 Task: Send an email with the signature James Flores with the subject Thank you for your time and the message Could you please provide us with the details of the project requirements? from softage.8@softage.net to softage.9@softage.net and move the email from Sent Items to the folder Educational resources
Action: Mouse moved to (157, 182)
Screenshot: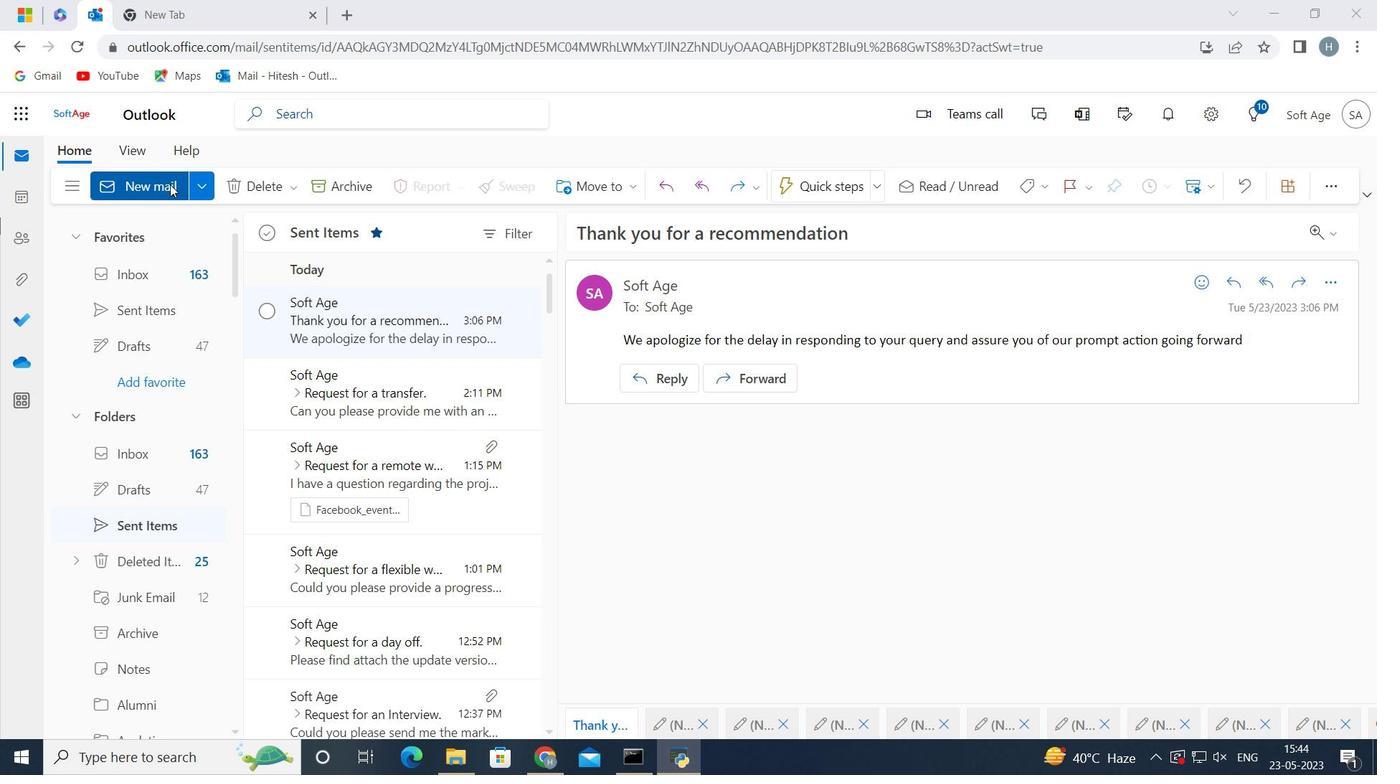 
Action: Mouse pressed left at (157, 182)
Screenshot: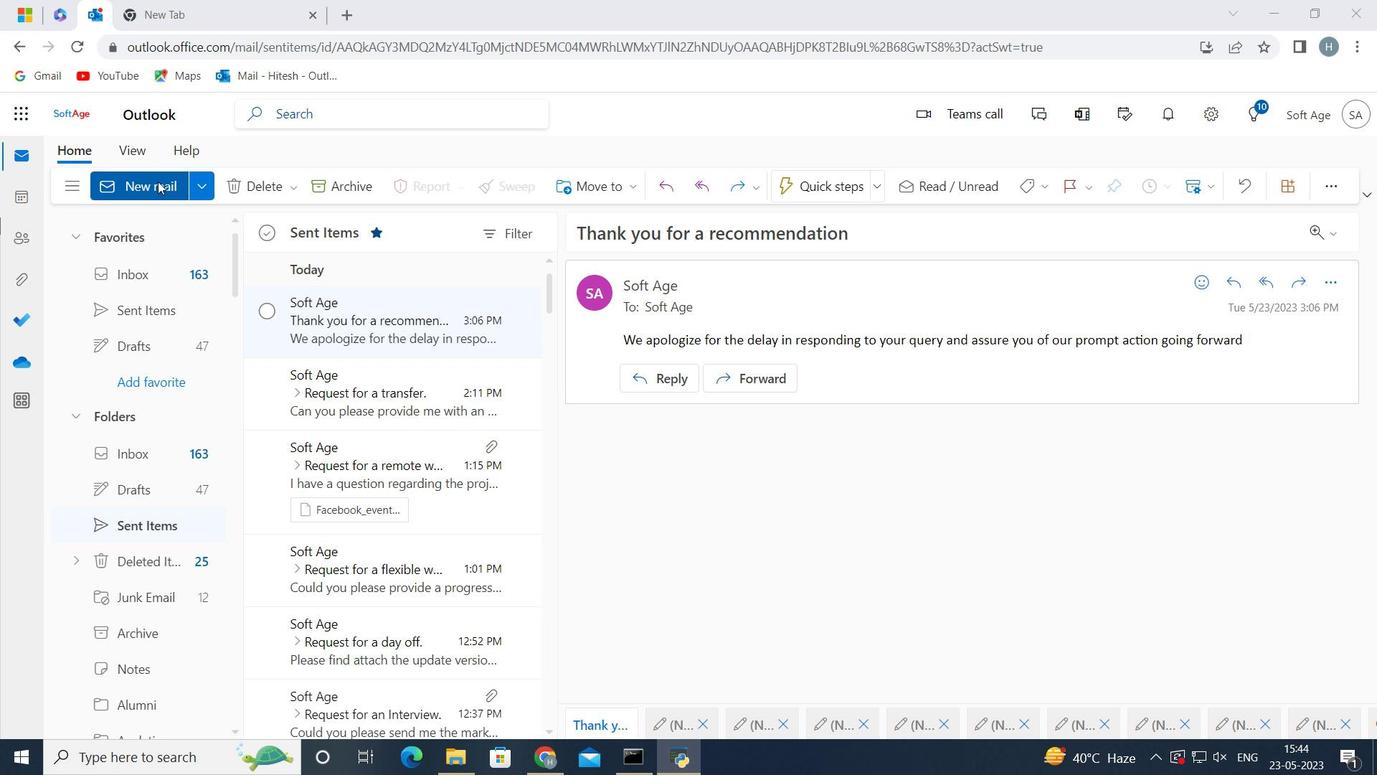 
Action: Mouse moved to (1135, 183)
Screenshot: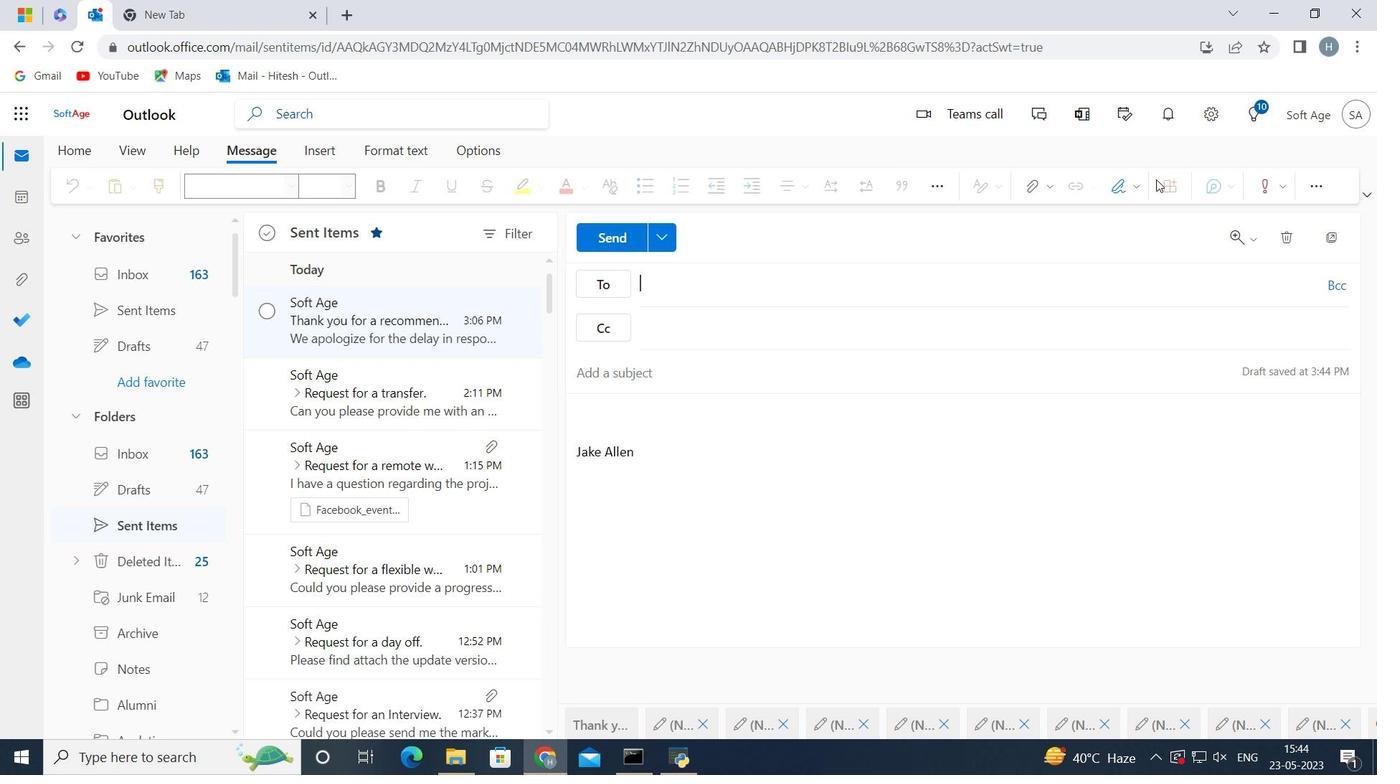 
Action: Mouse pressed left at (1135, 183)
Screenshot: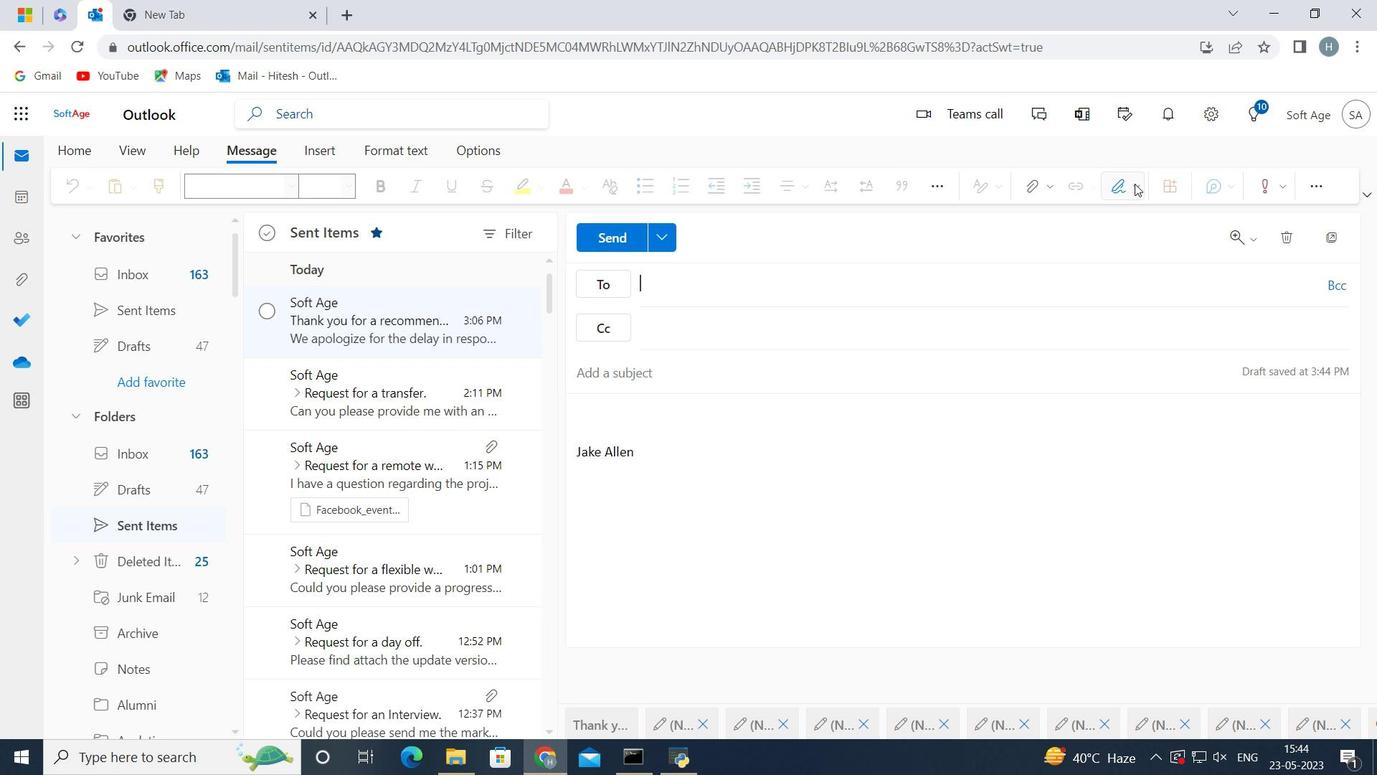 
Action: Mouse moved to (1090, 264)
Screenshot: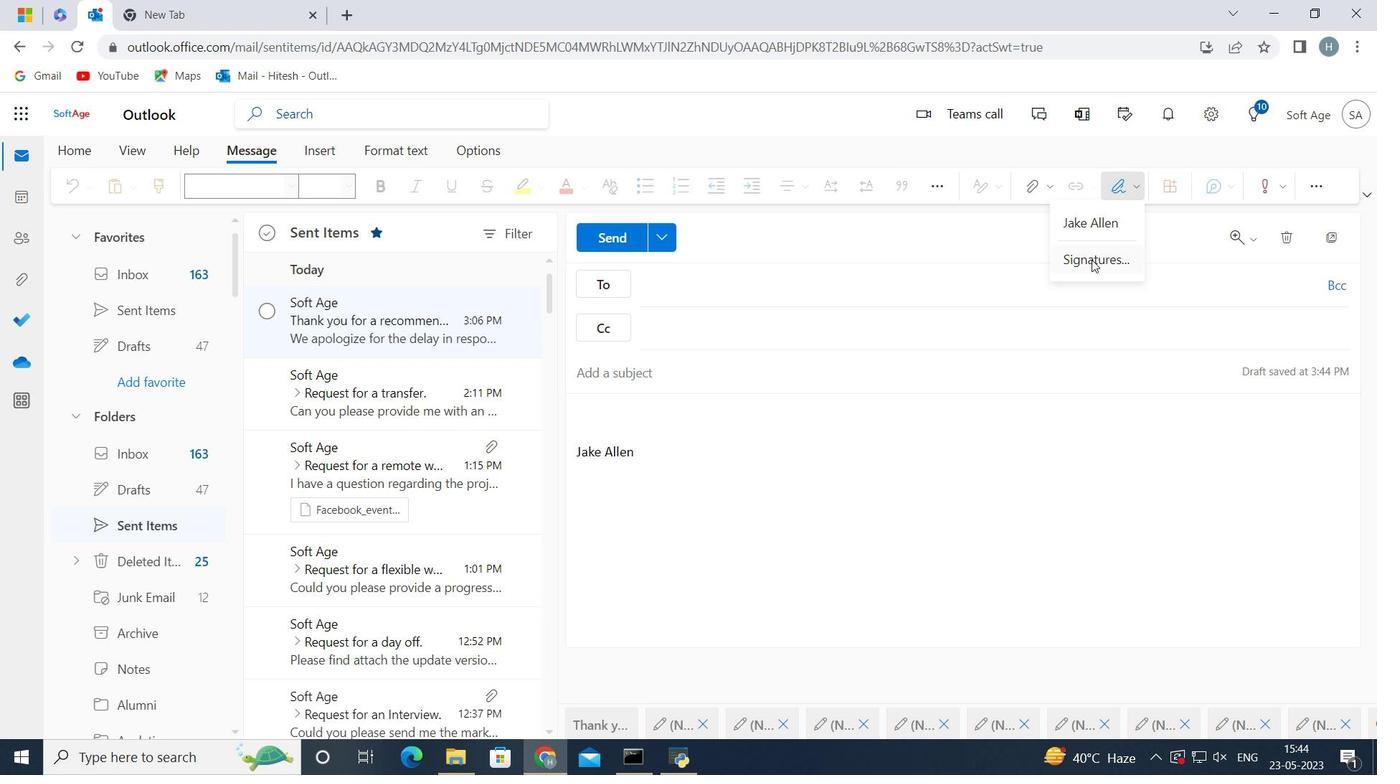 
Action: Mouse pressed left at (1090, 264)
Screenshot: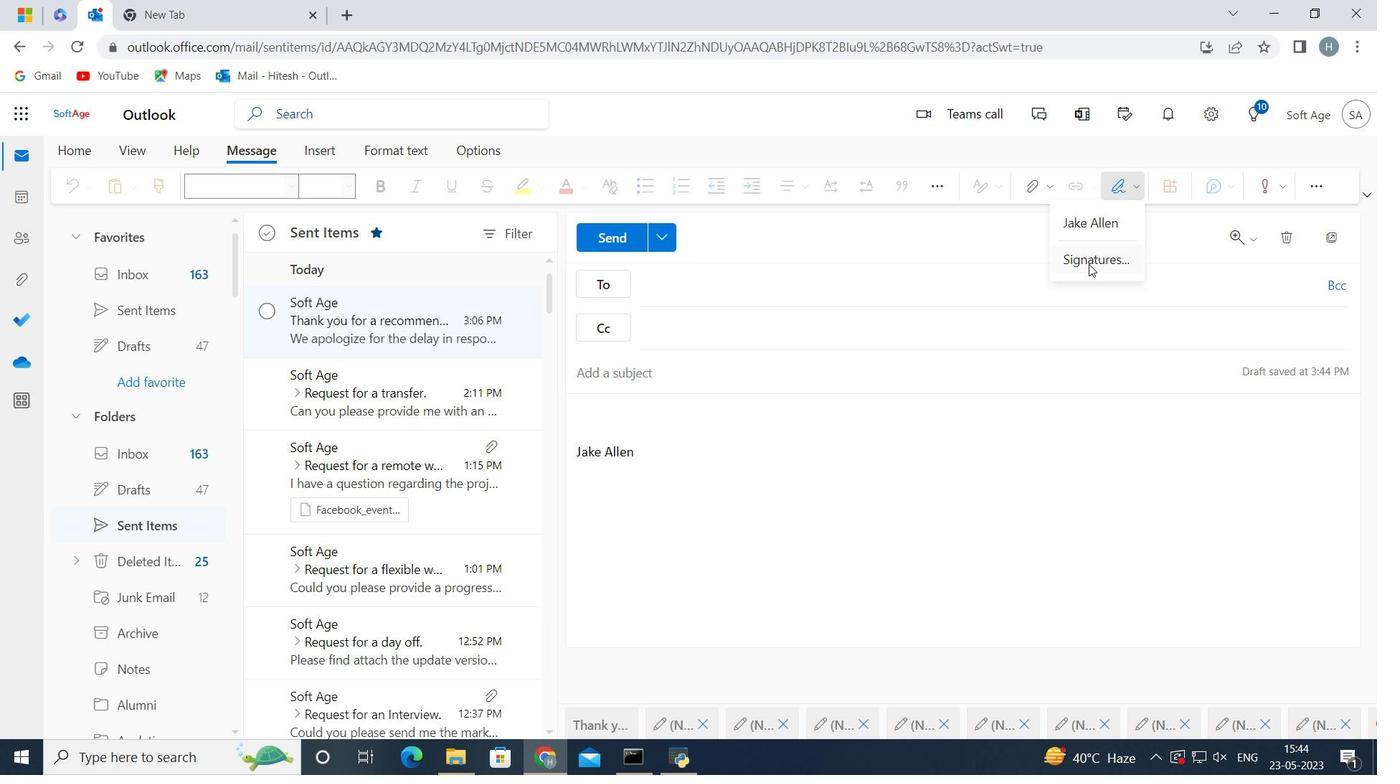 
Action: Mouse moved to (1020, 325)
Screenshot: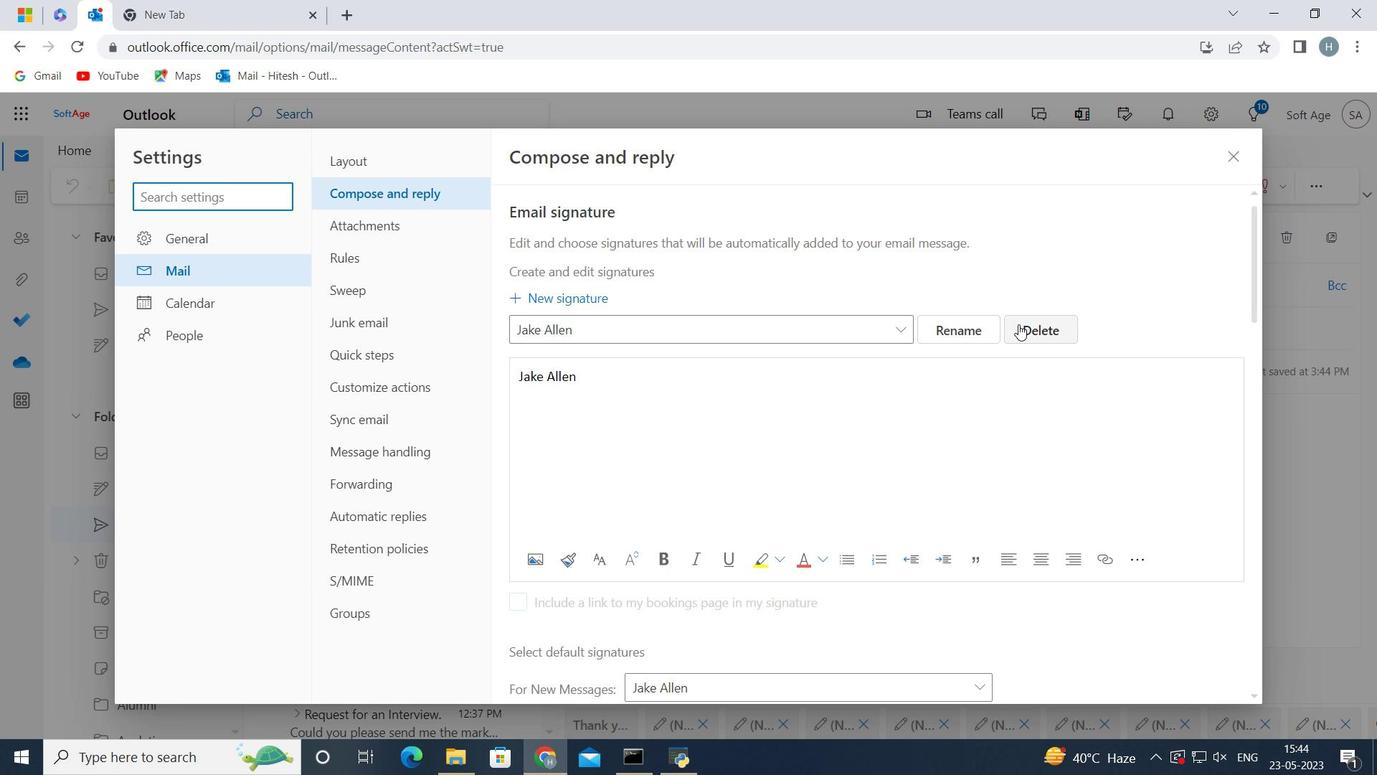 
Action: Mouse pressed left at (1020, 325)
Screenshot: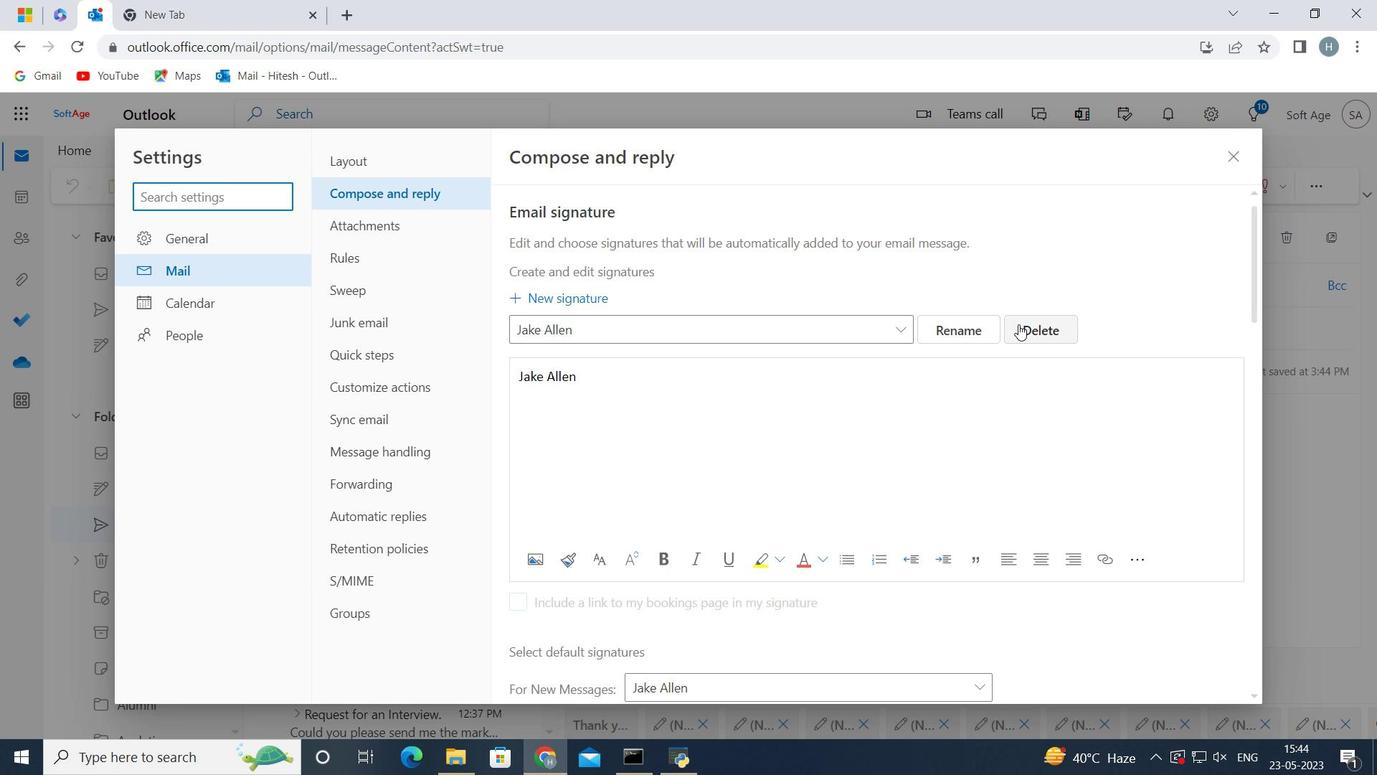 
Action: Mouse moved to (830, 330)
Screenshot: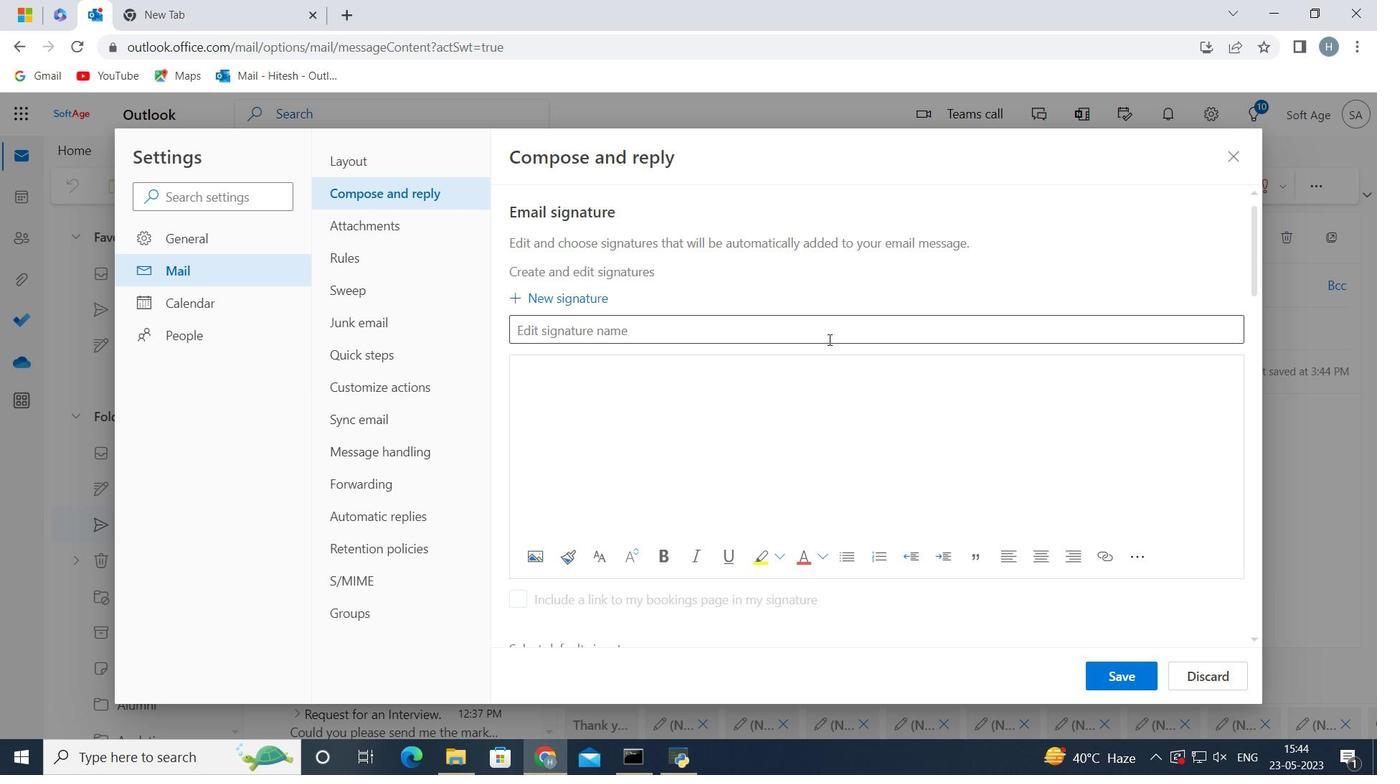 
Action: Mouse pressed left at (830, 330)
Screenshot: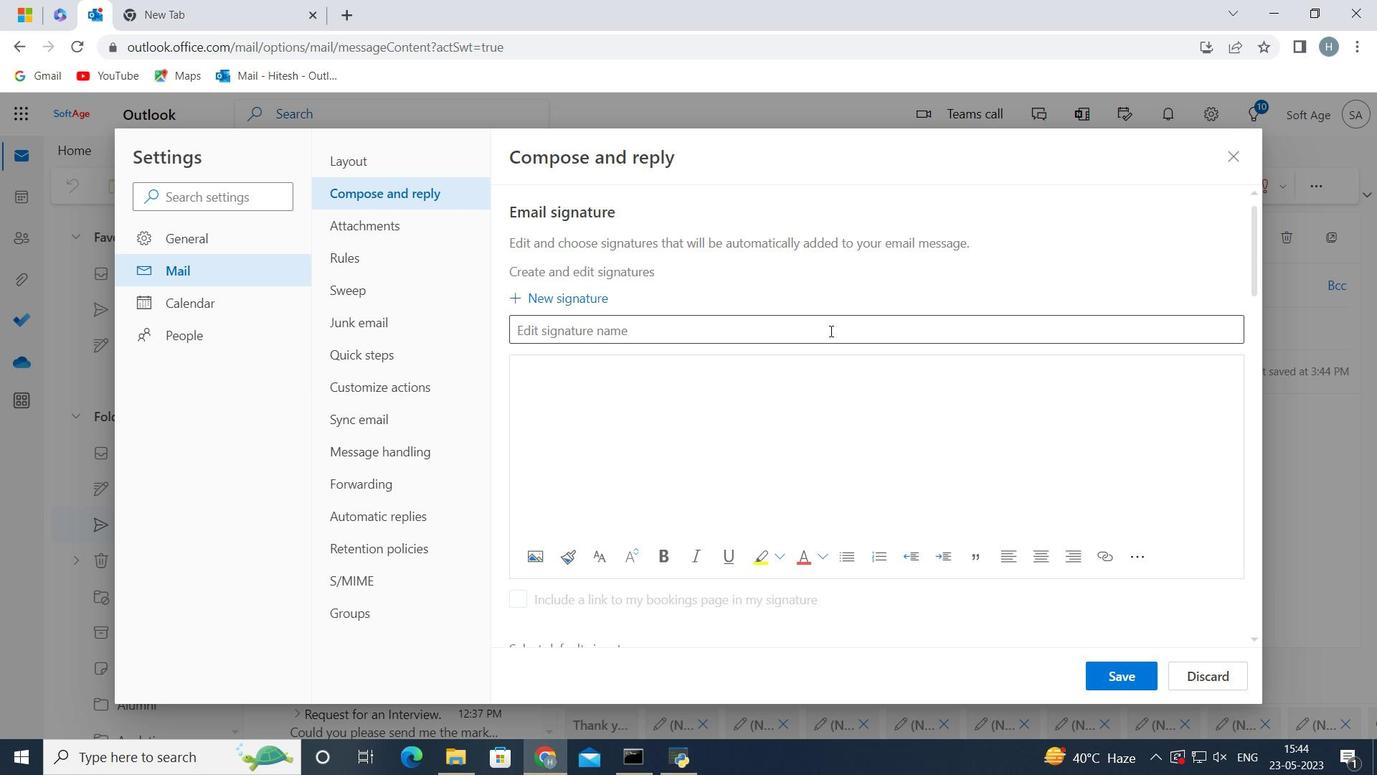 
Action: Key pressed <Key.shift>James<Key.space><Key.shift>Flores<Key.space>
Screenshot: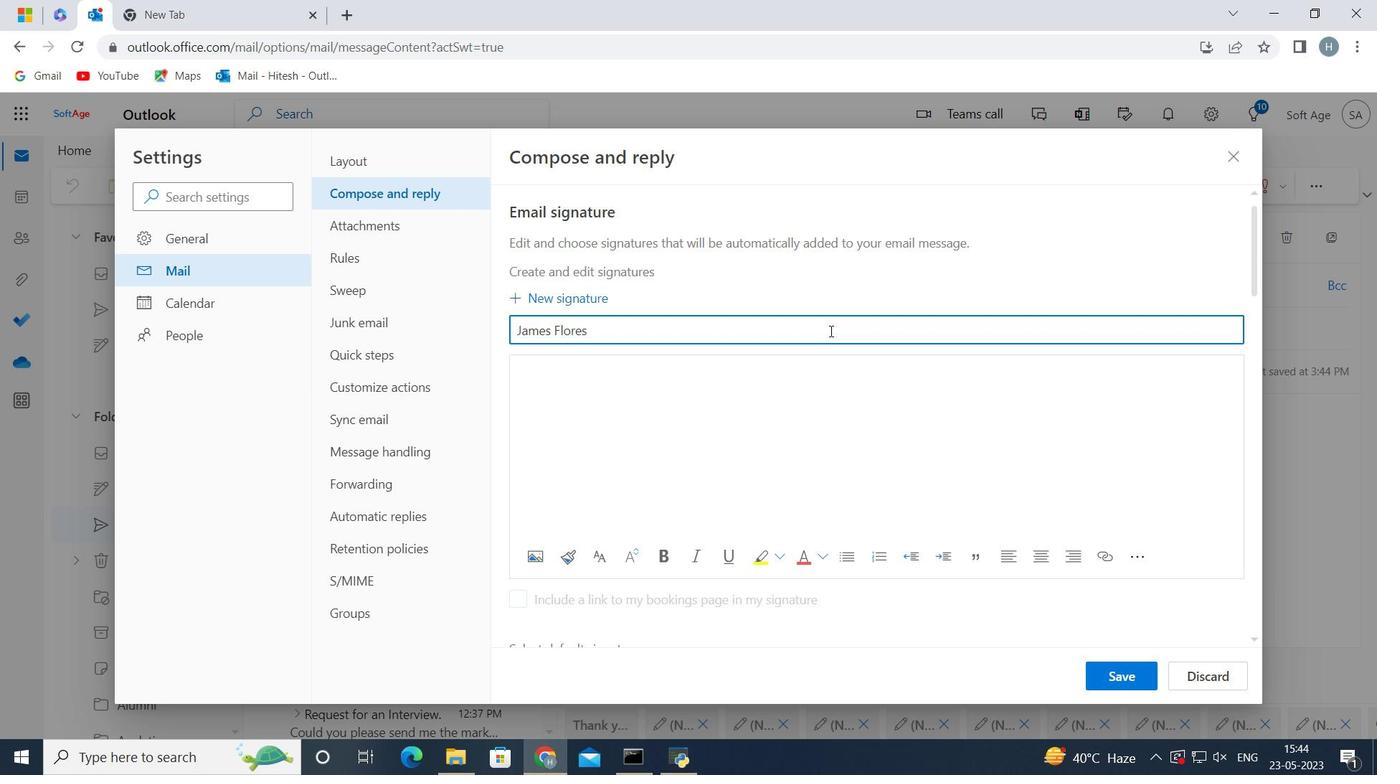 
Action: Mouse moved to (692, 383)
Screenshot: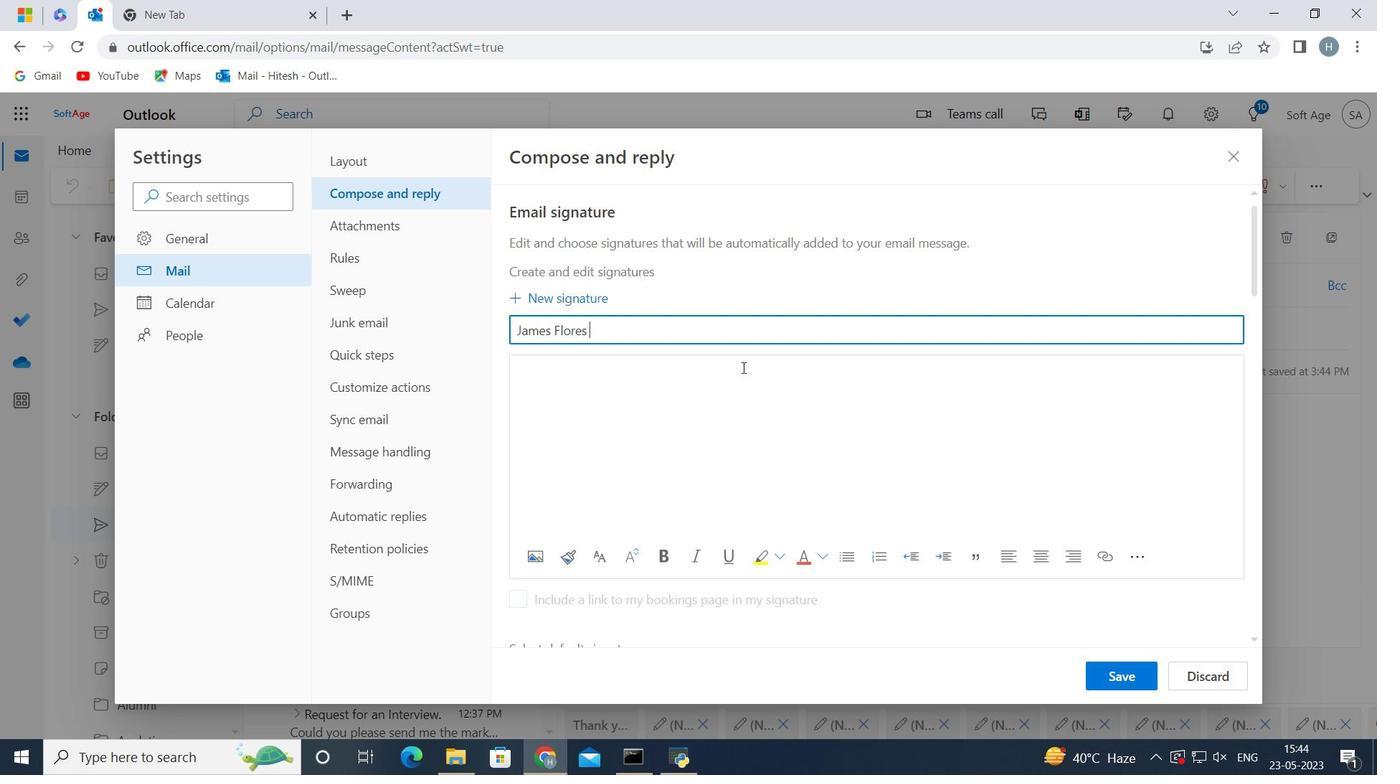 
Action: Mouse pressed left at (692, 383)
Screenshot: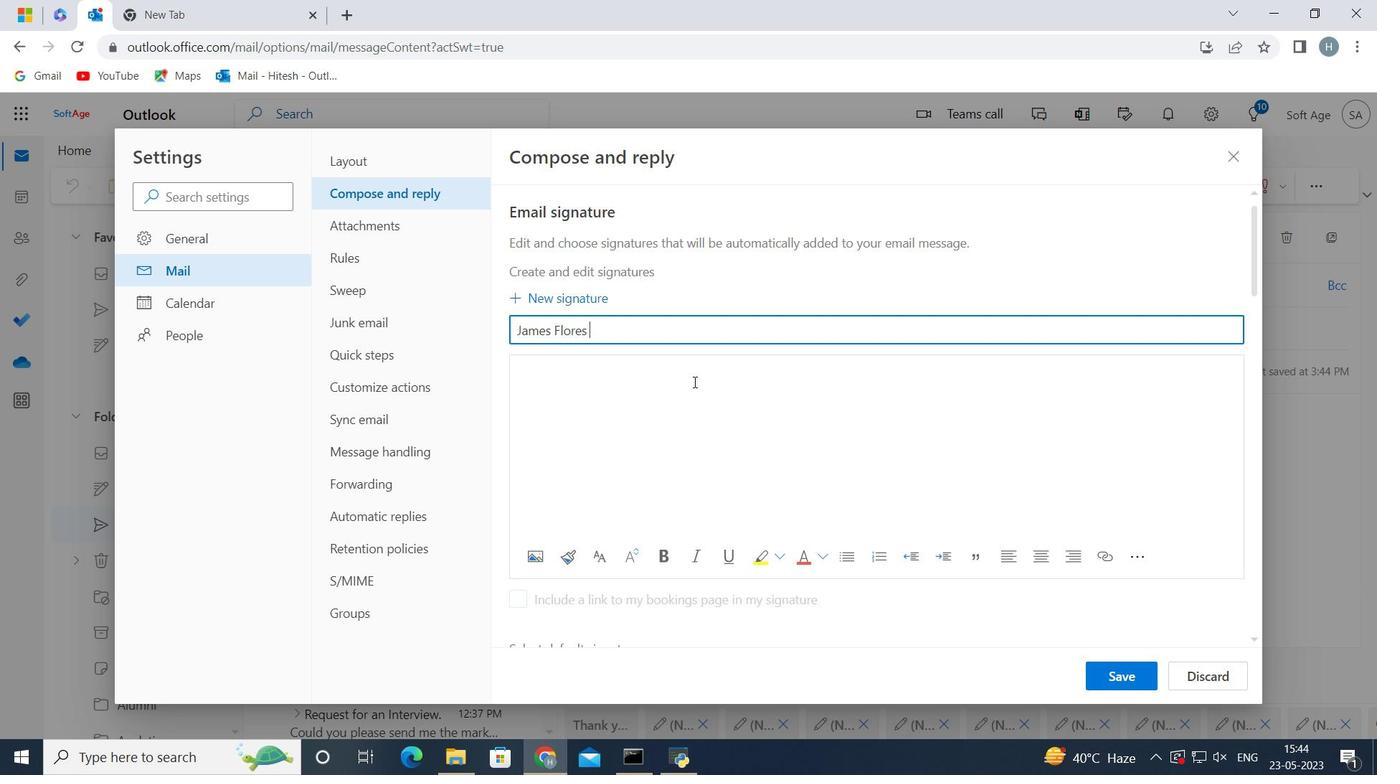 
Action: Mouse moved to (680, 383)
Screenshot: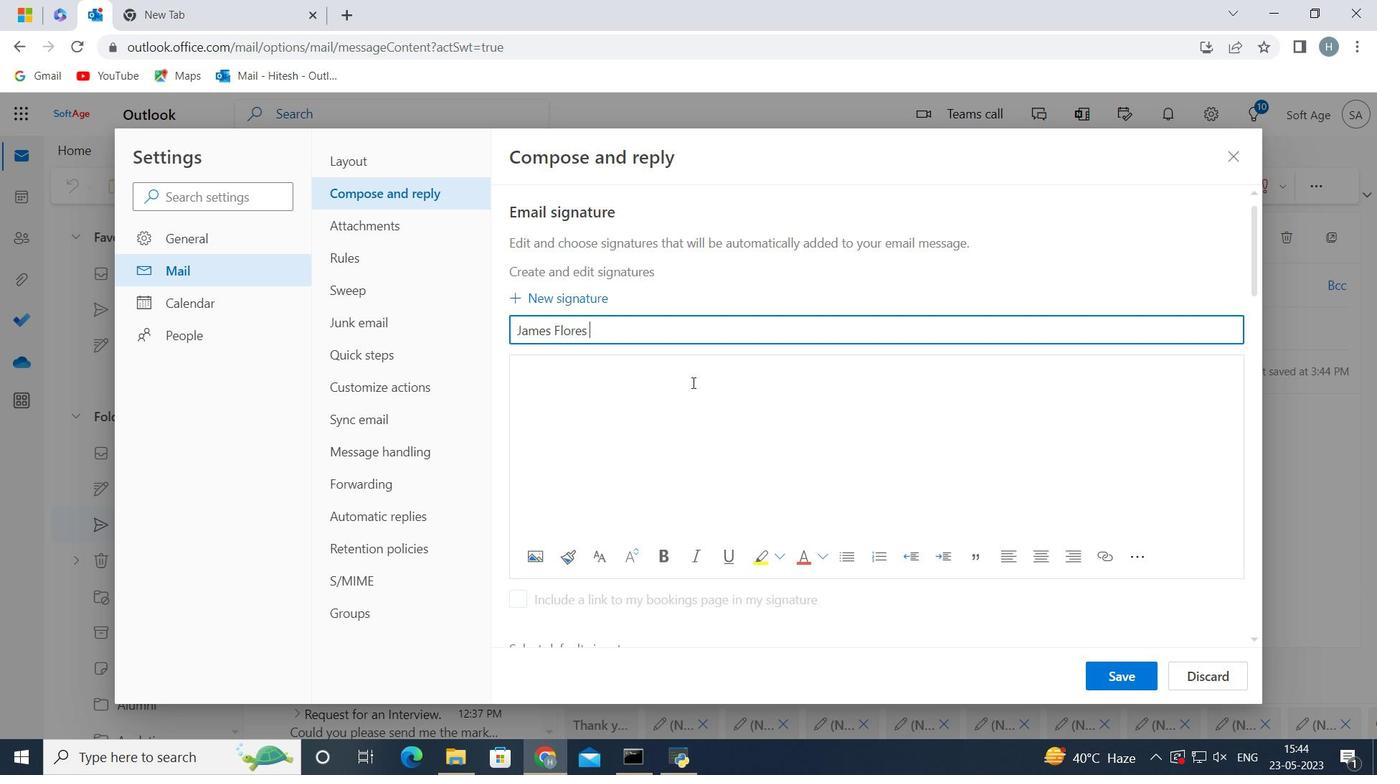 
Action: Key pressed <Key.shift>James<Key.space><Key.shift>Flores<Key.space>
Screenshot: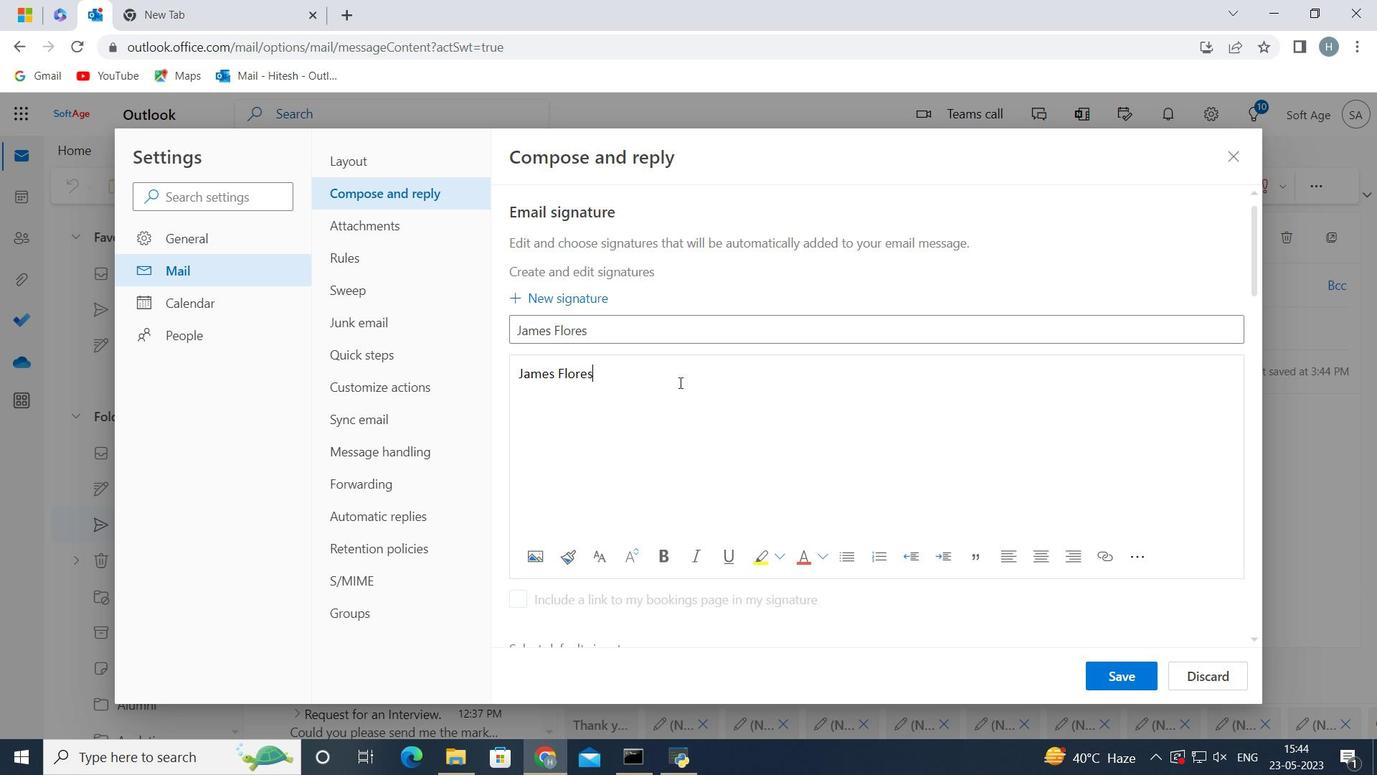 
Action: Mouse moved to (1119, 674)
Screenshot: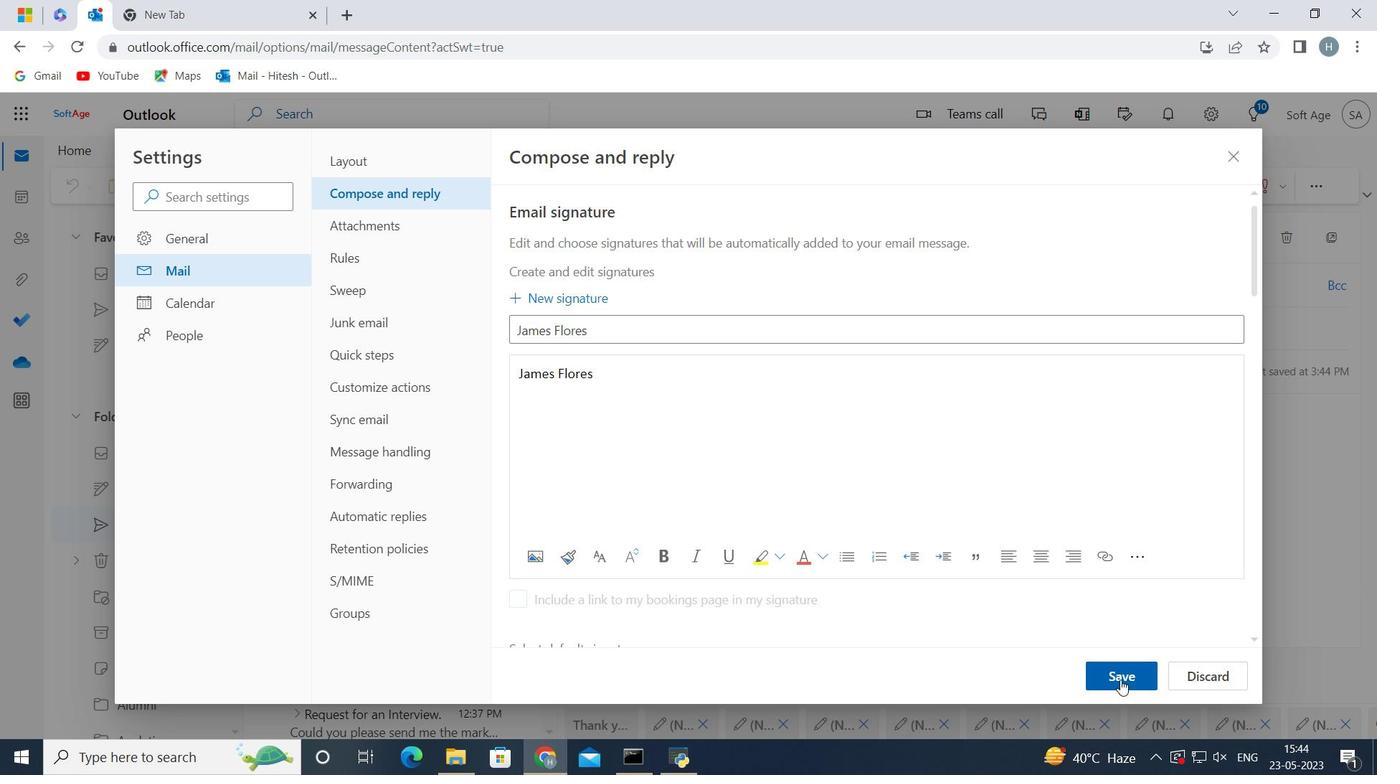 
Action: Mouse pressed left at (1119, 674)
Screenshot: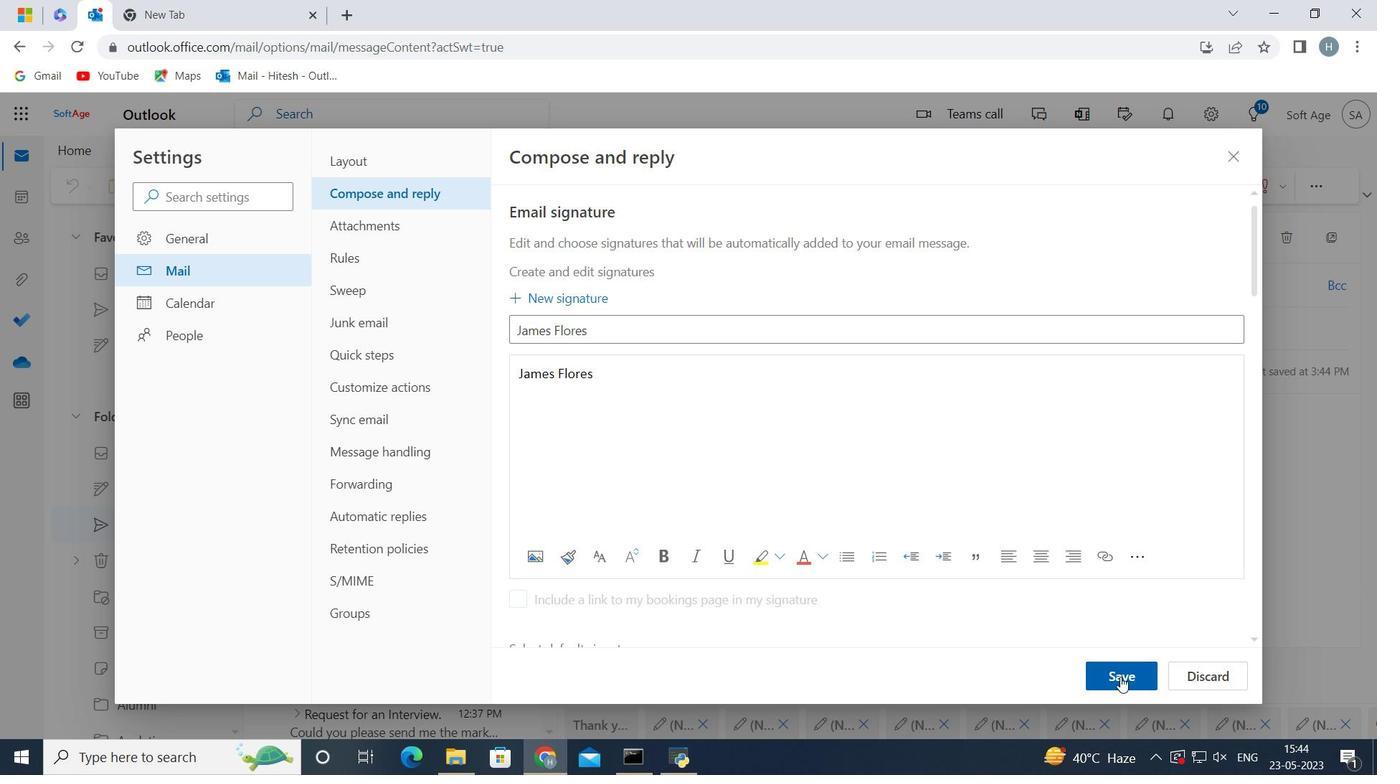 
Action: Mouse moved to (968, 388)
Screenshot: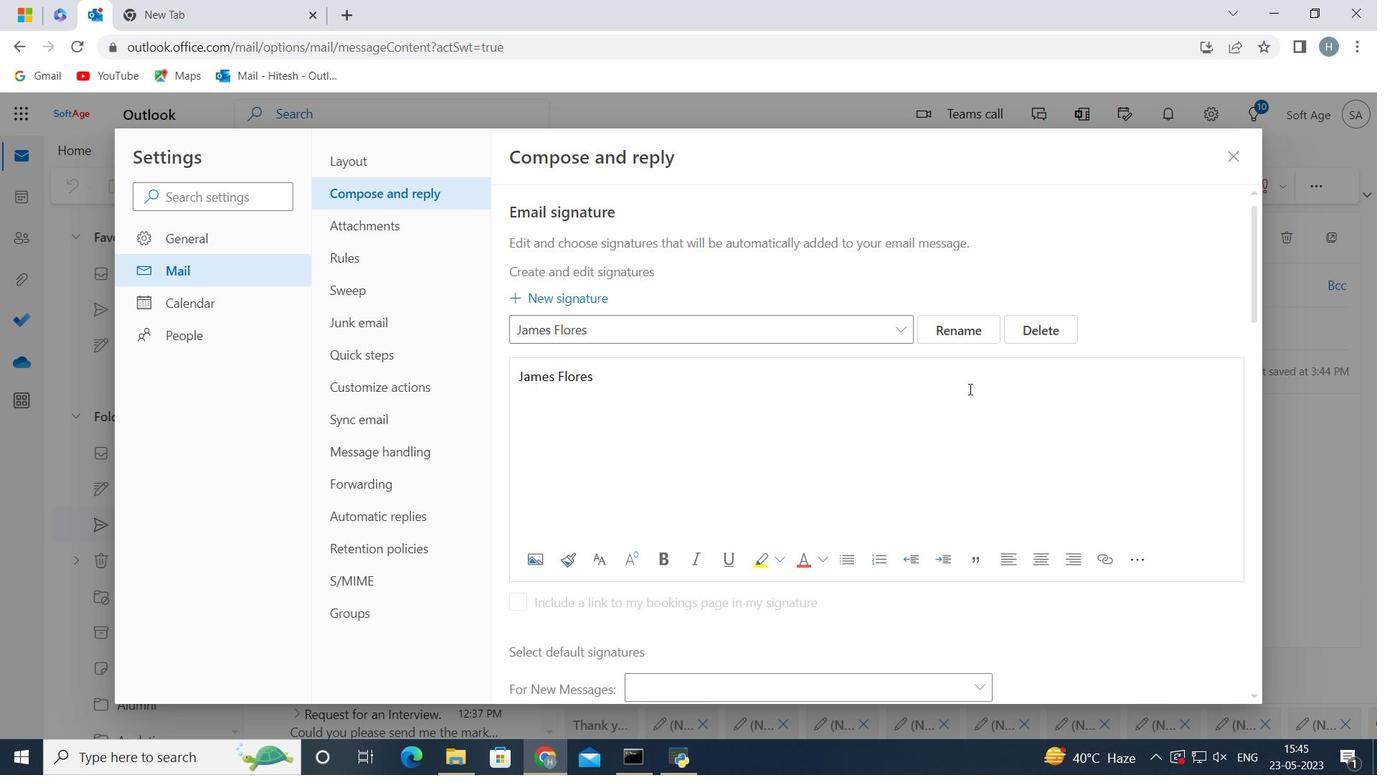 
Action: Mouse scrolled (968, 388) with delta (0, 0)
Screenshot: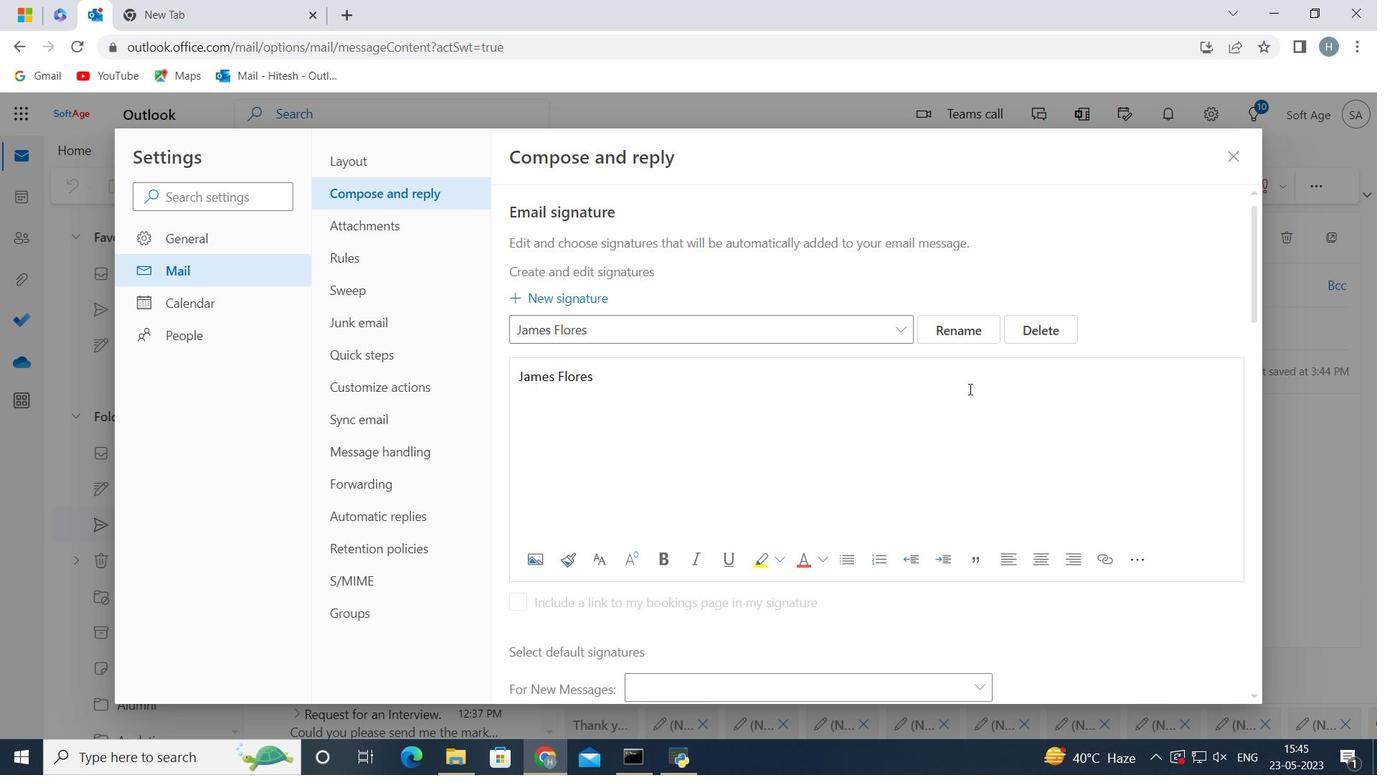 
Action: Mouse moved to (958, 411)
Screenshot: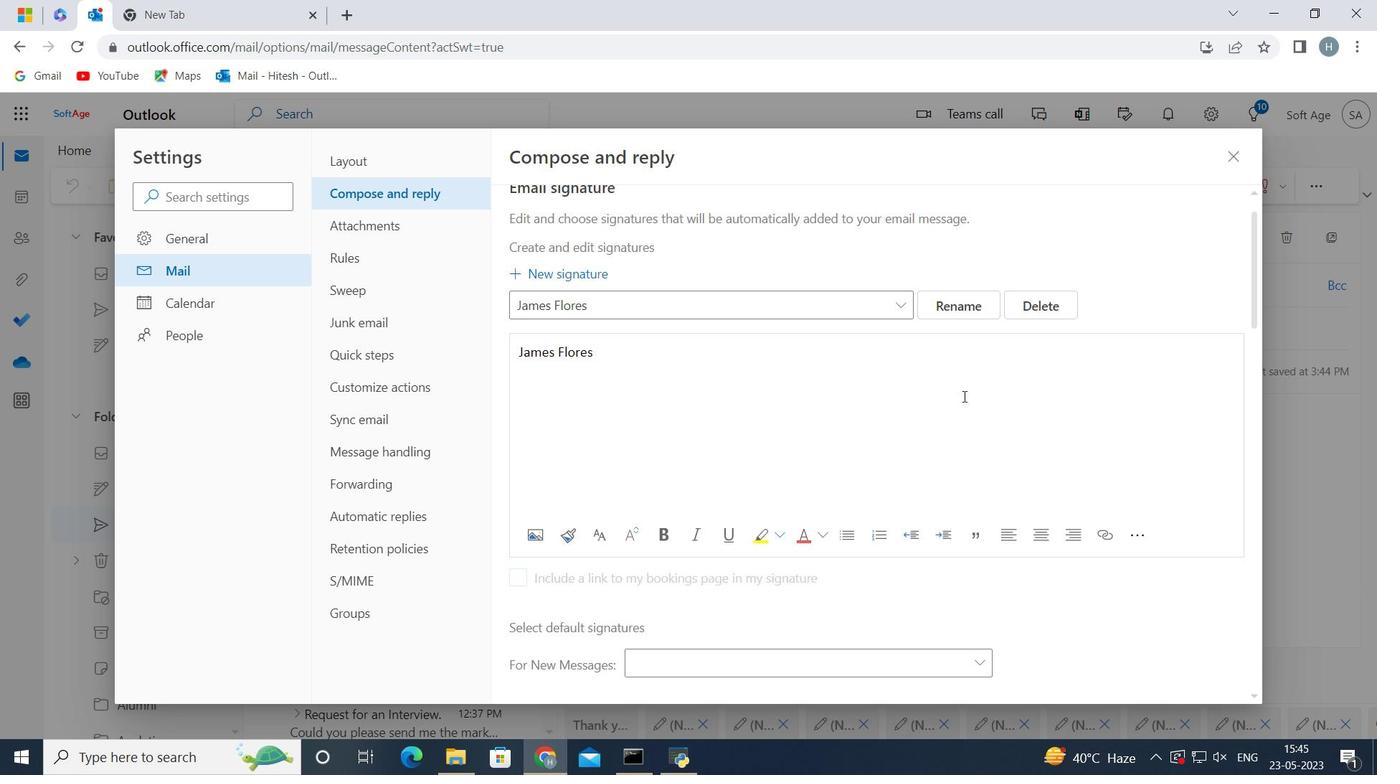 
Action: Mouse scrolled (958, 411) with delta (0, 0)
Screenshot: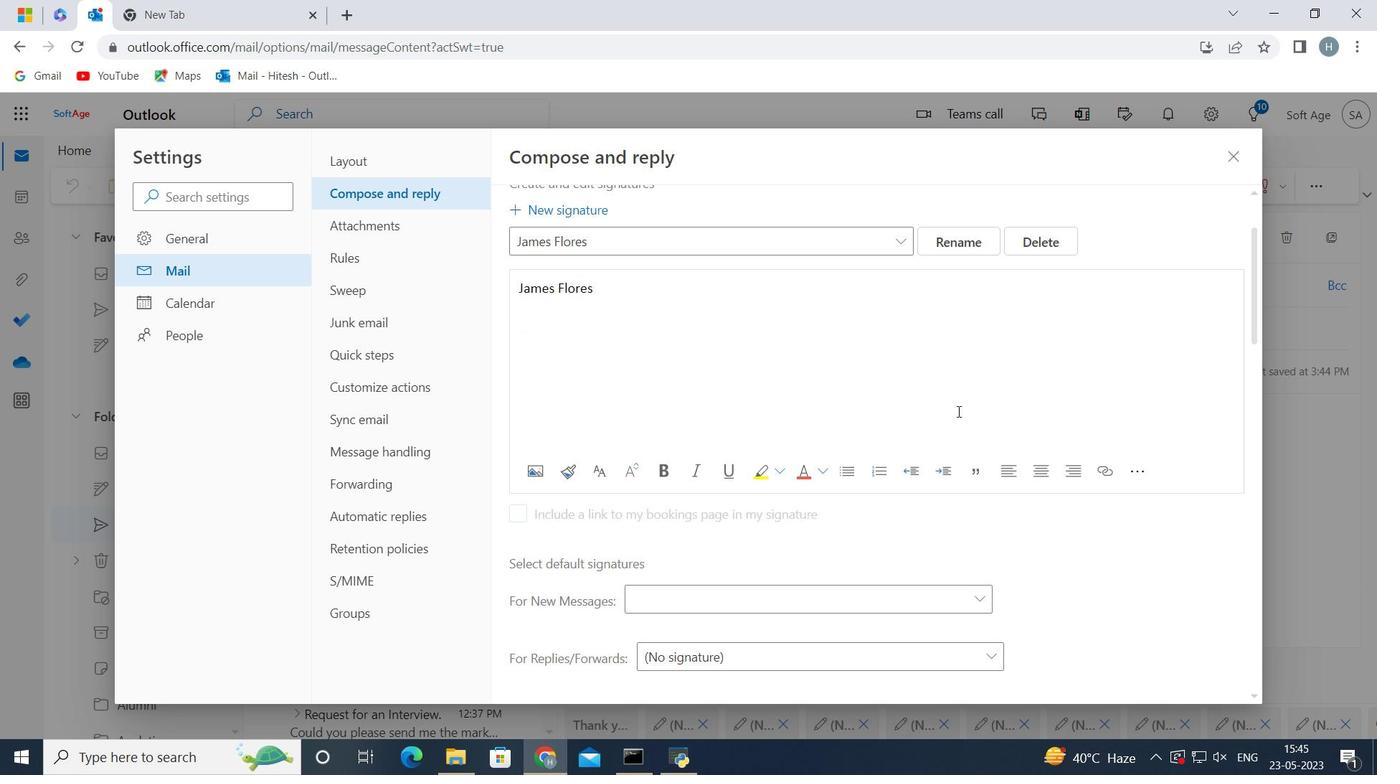 
Action: Mouse scrolled (958, 411) with delta (0, 0)
Screenshot: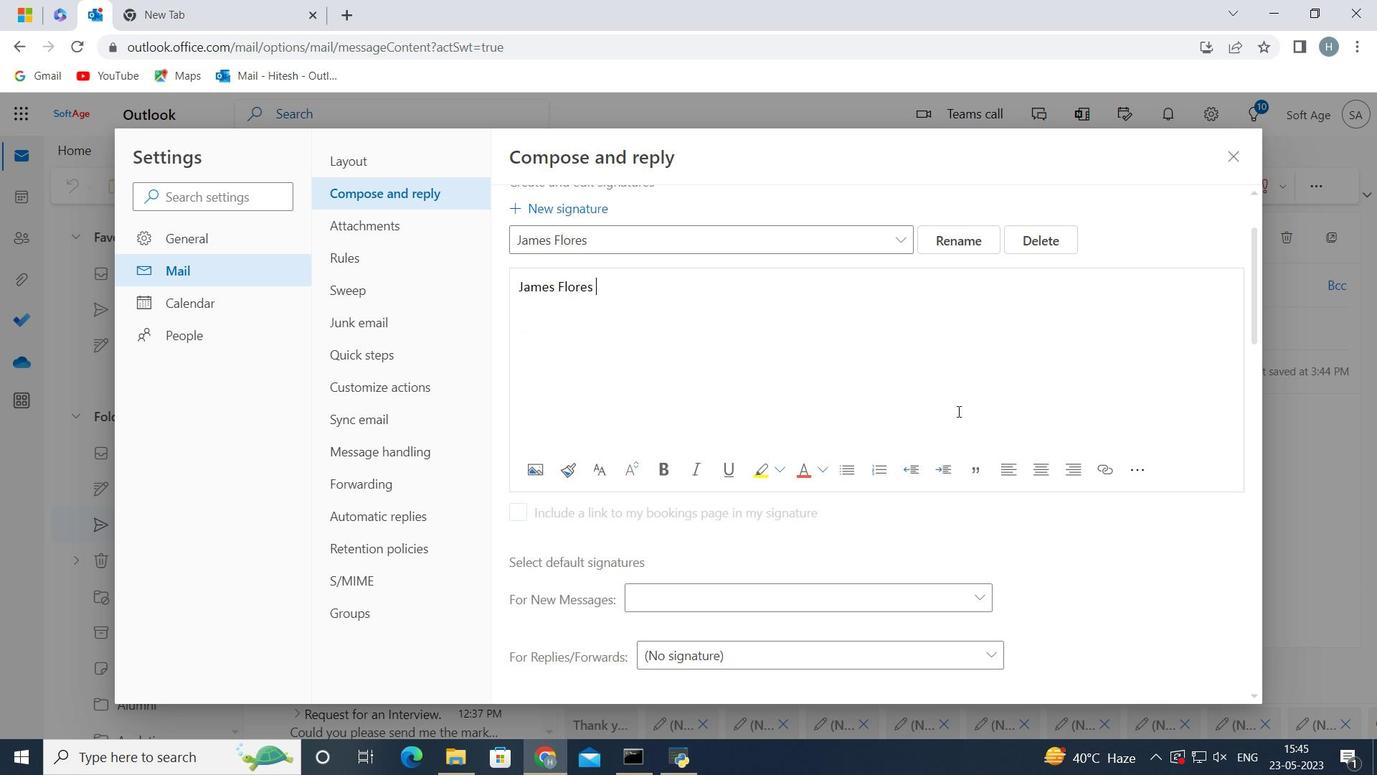 
Action: Mouse moved to (963, 420)
Screenshot: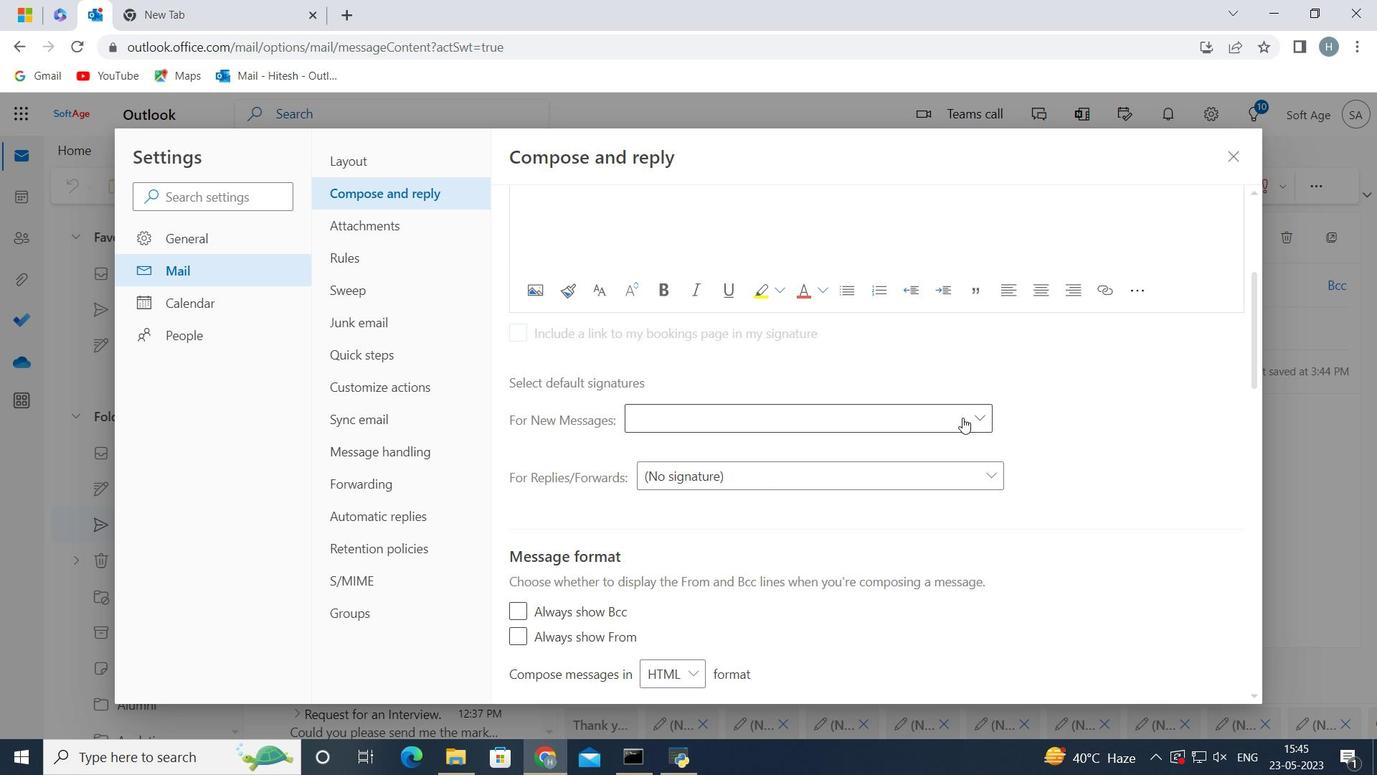 
Action: Mouse pressed left at (963, 420)
Screenshot: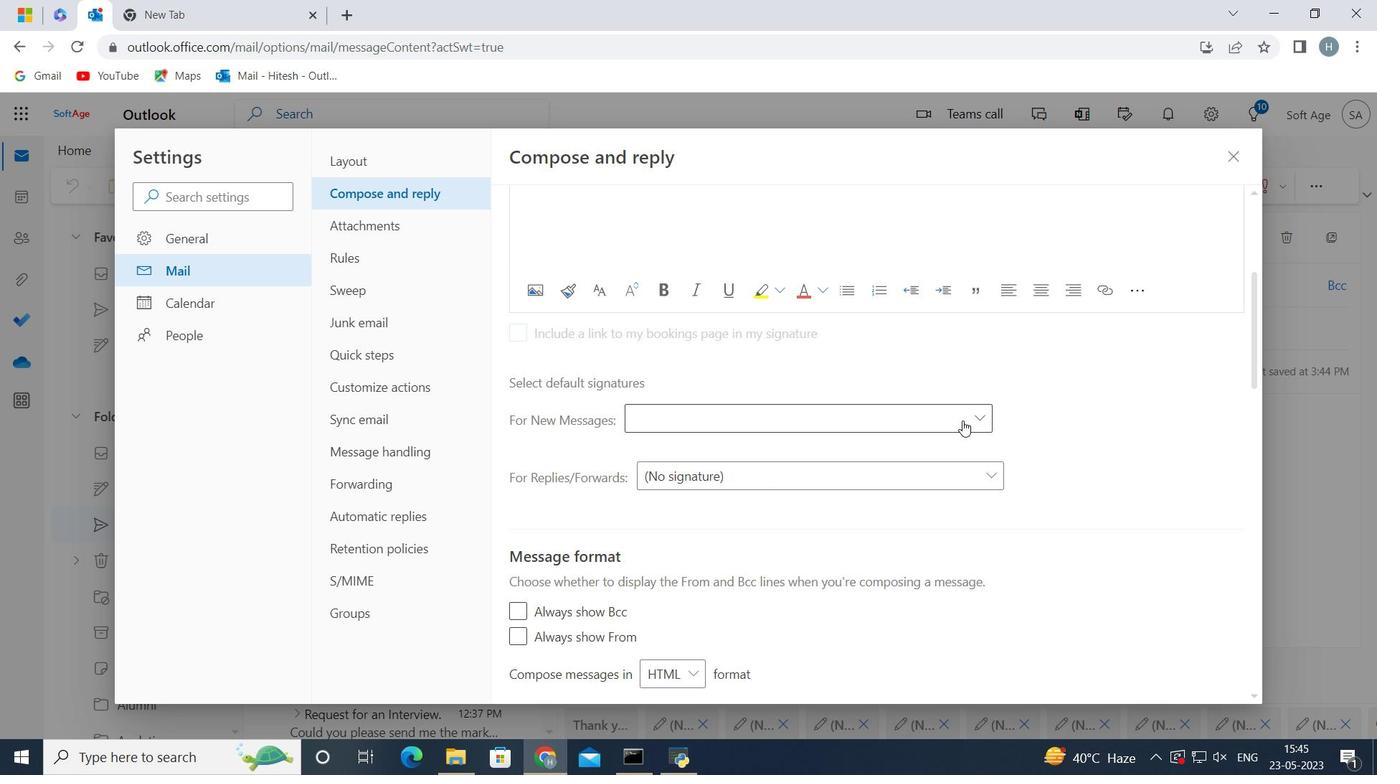 
Action: Mouse moved to (939, 476)
Screenshot: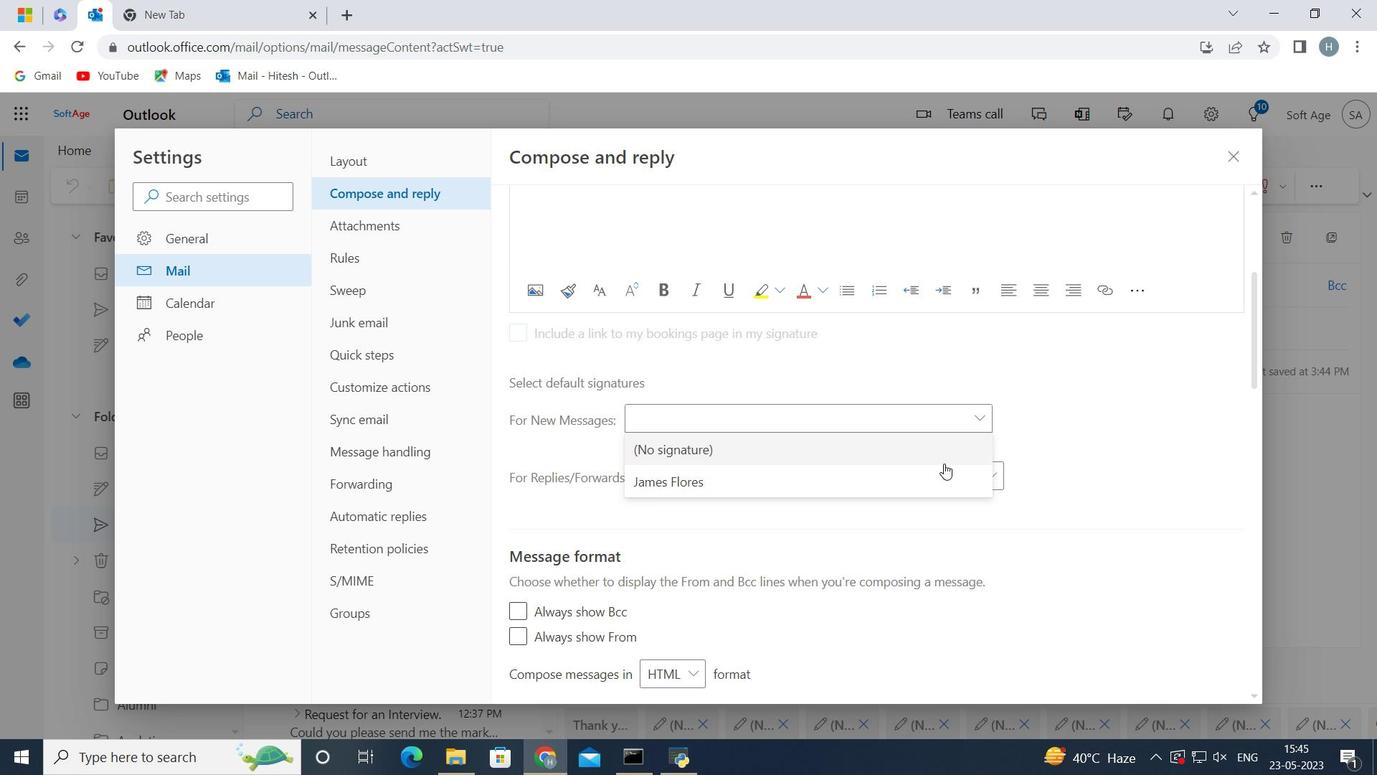 
Action: Mouse pressed left at (939, 476)
Screenshot: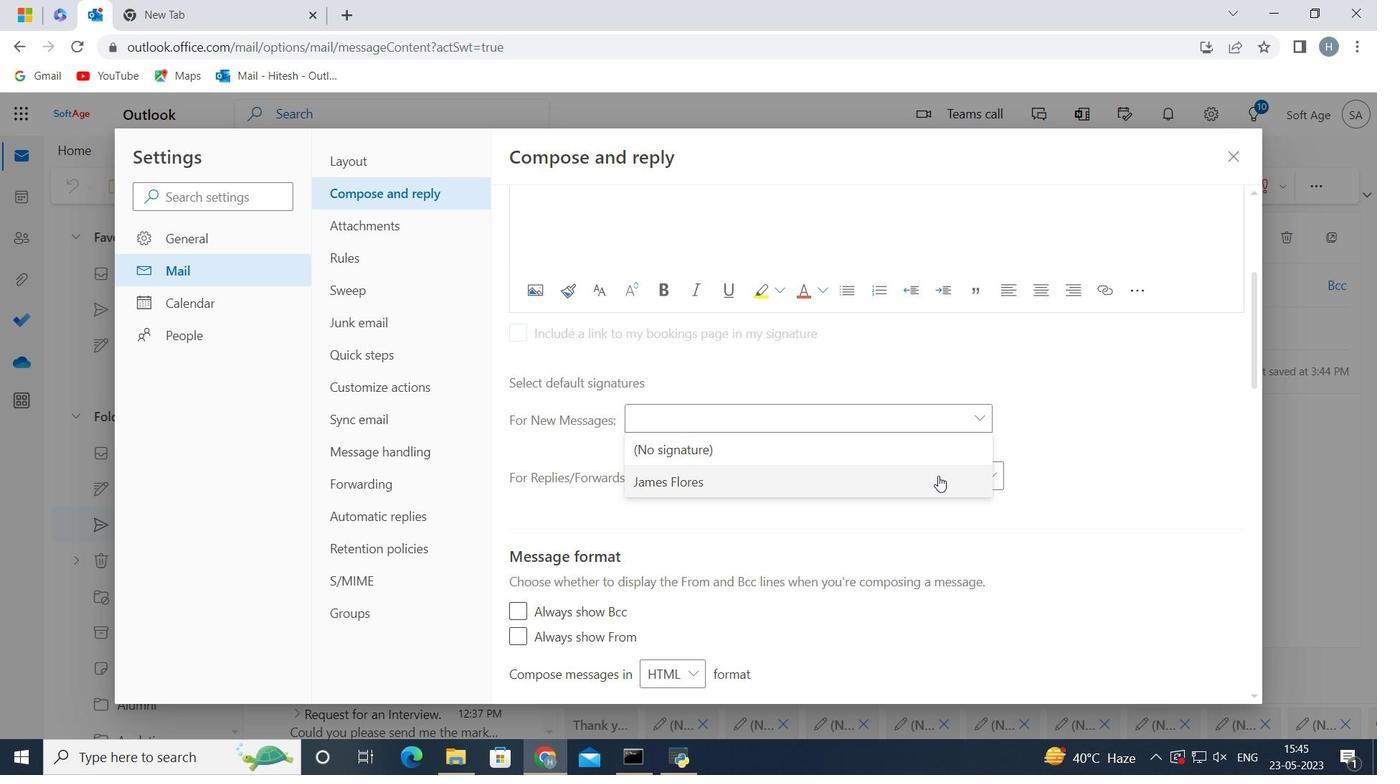 
Action: Mouse moved to (1124, 678)
Screenshot: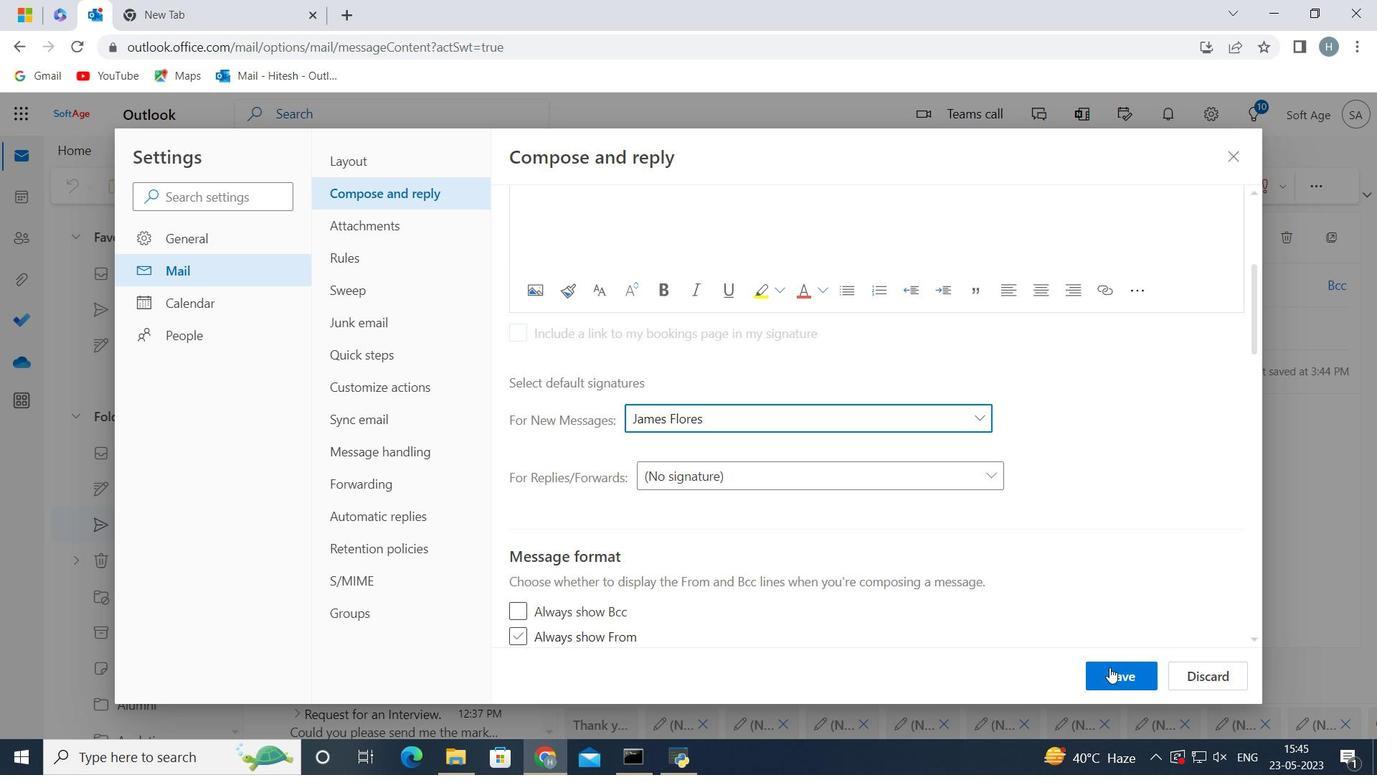 
Action: Mouse pressed left at (1124, 678)
Screenshot: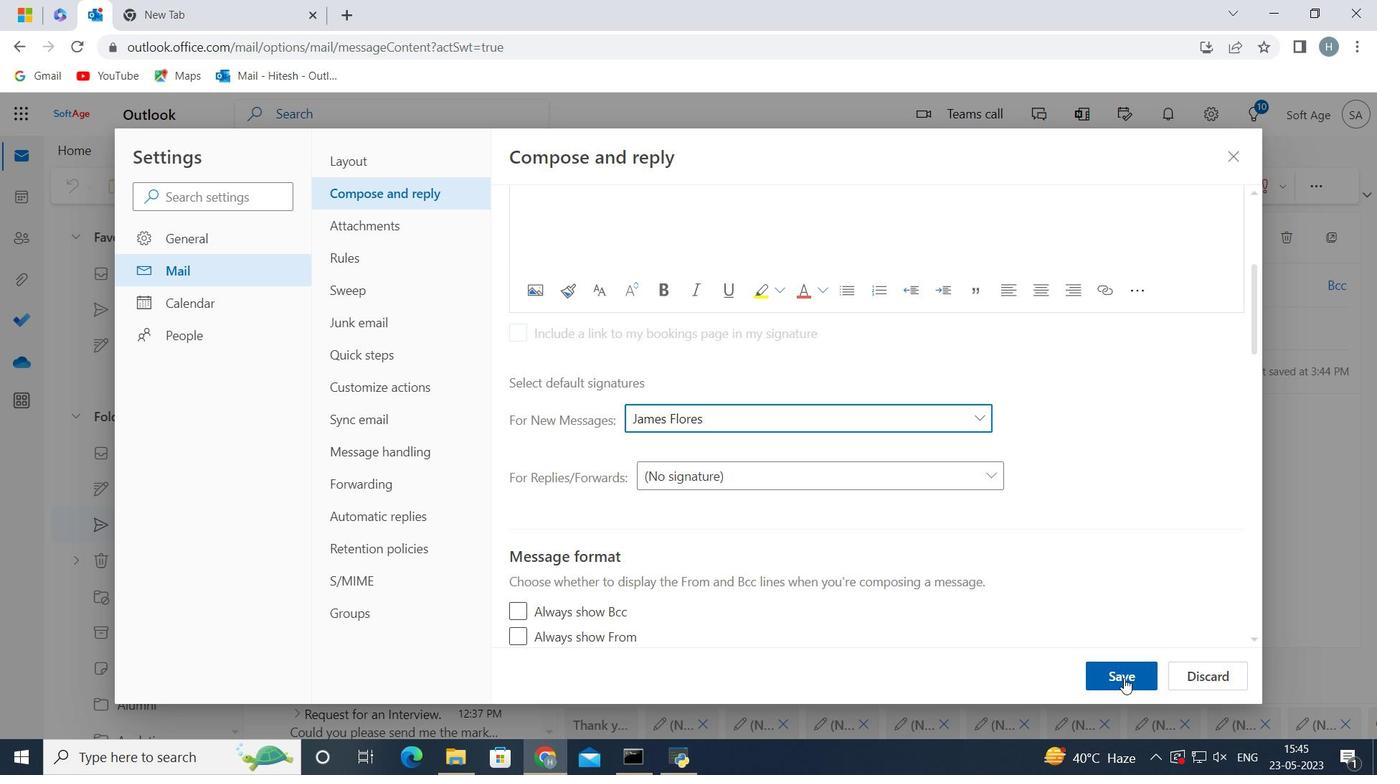 
Action: Mouse moved to (1231, 159)
Screenshot: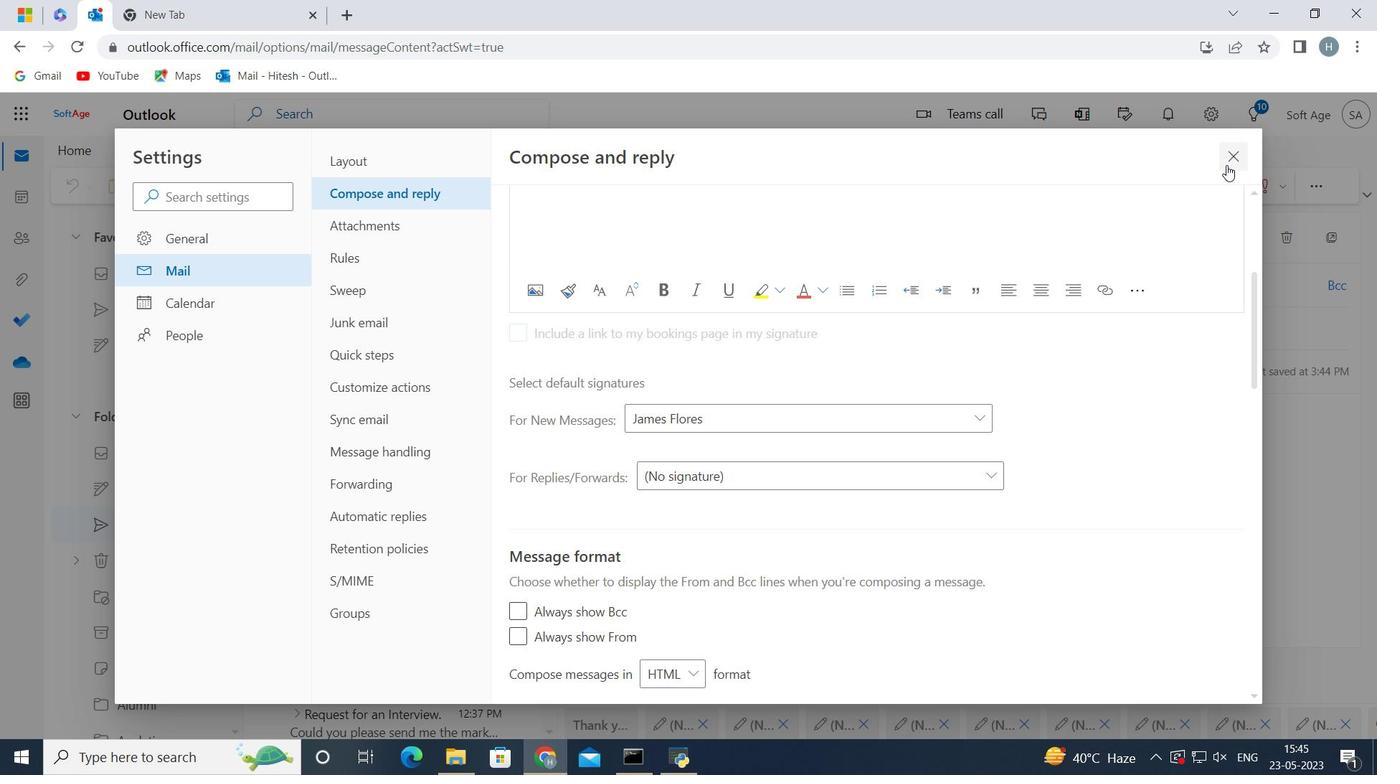 
Action: Mouse pressed left at (1231, 159)
Screenshot: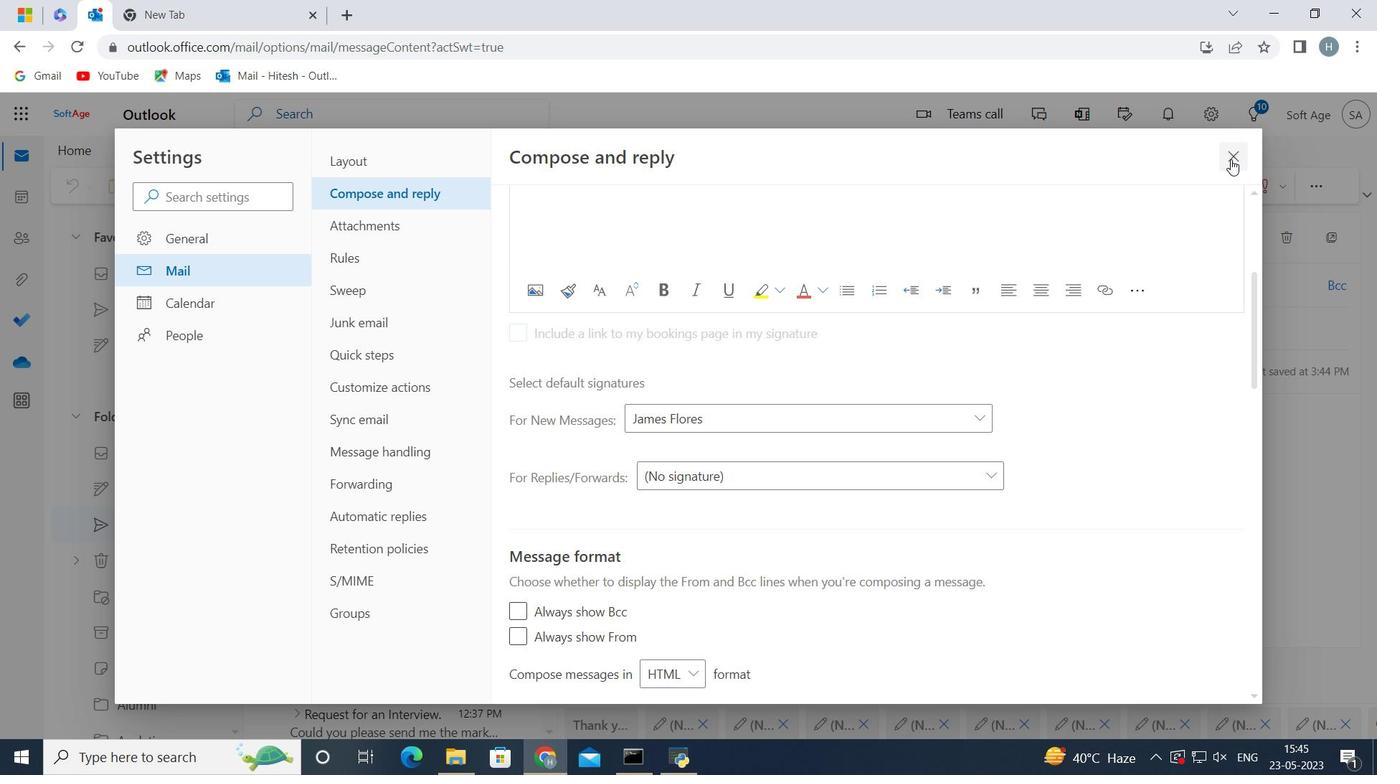 
Action: Mouse moved to (663, 366)
Screenshot: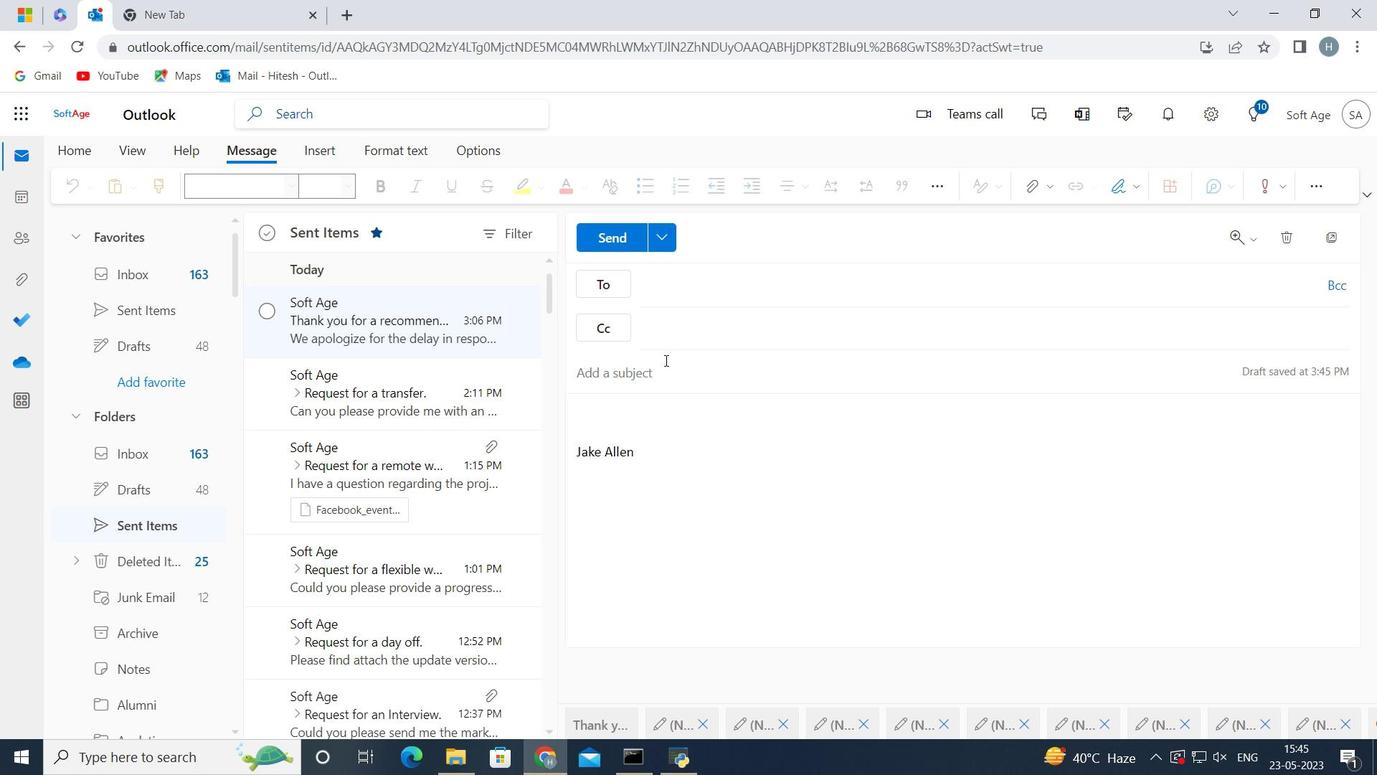 
Action: Mouse pressed left at (663, 366)
Screenshot: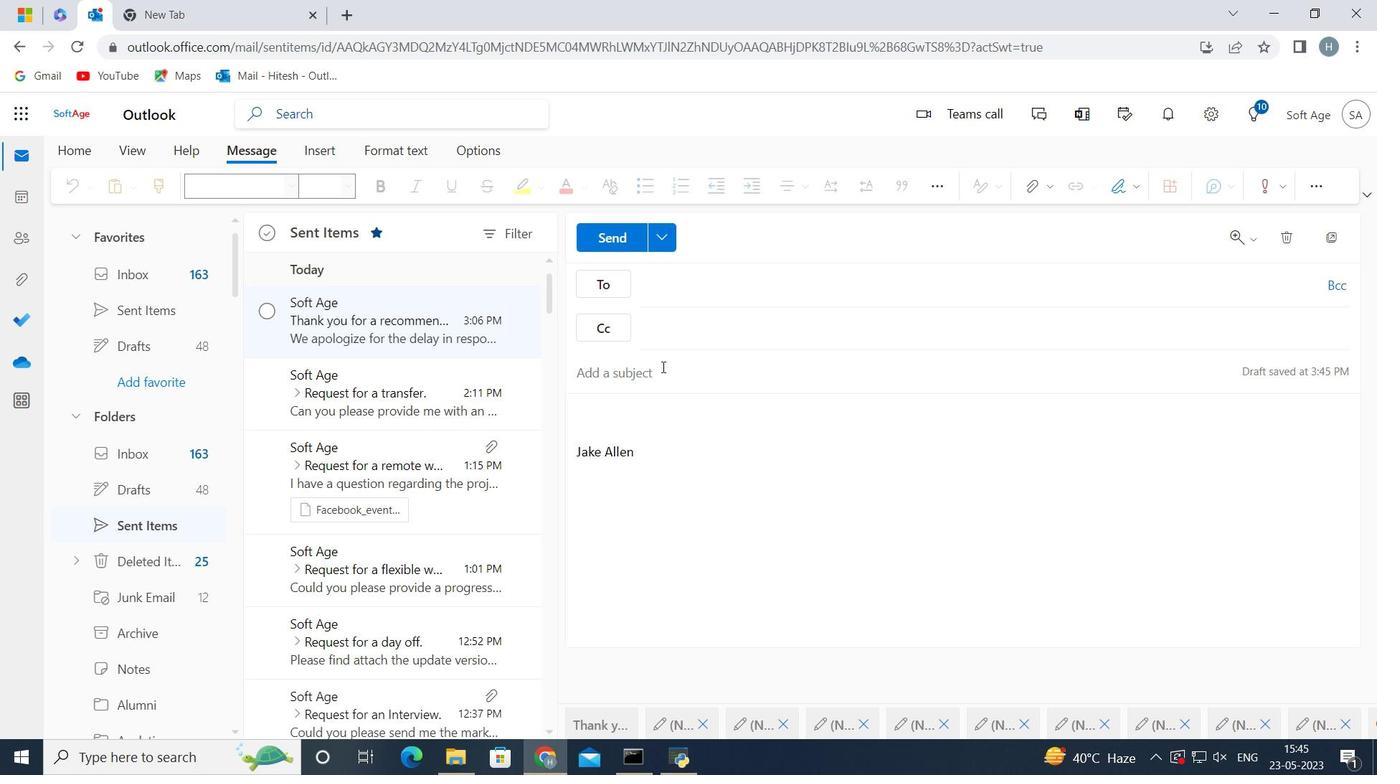 
Action: Key pressed <Key.shift>Thank<Key.space>you<Key.space>for<Key.space>your<Key.space>time<Key.space>
Screenshot: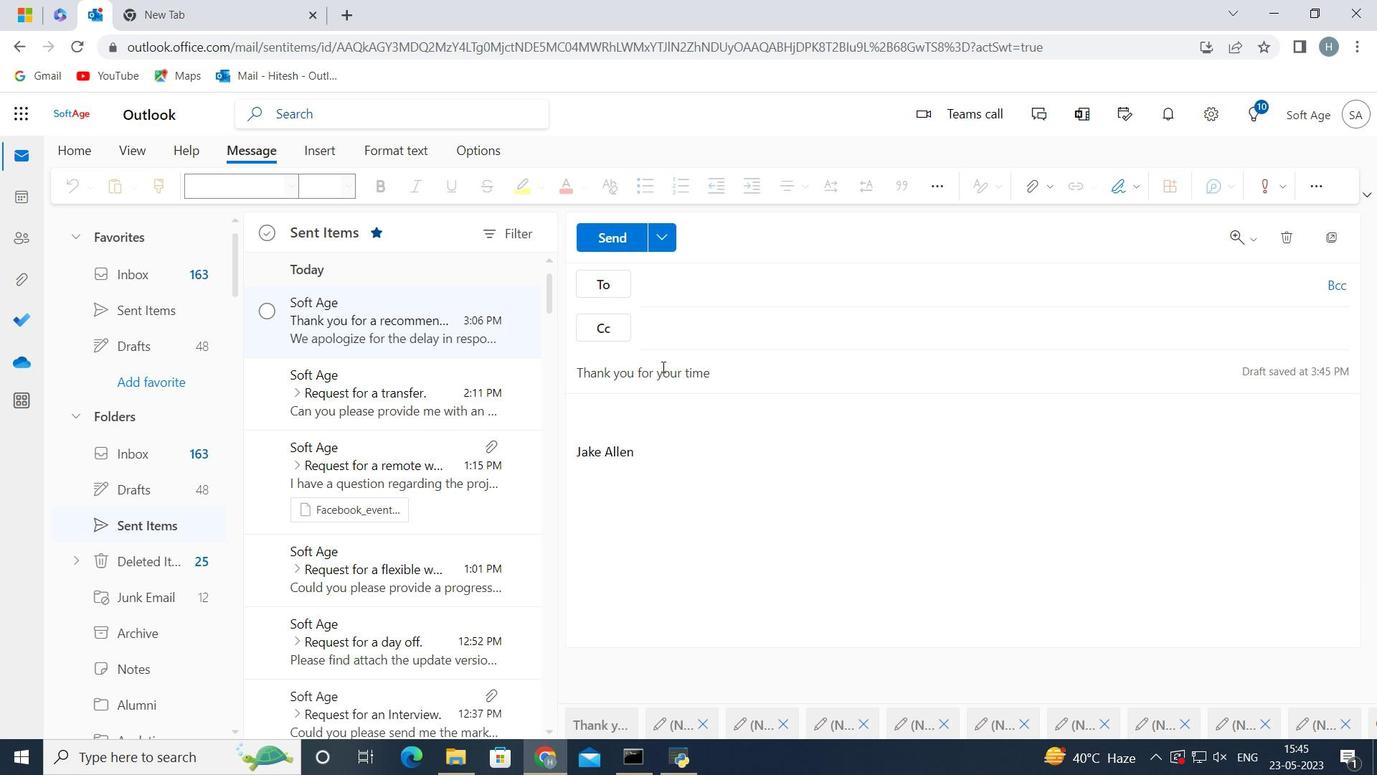 
Action: Mouse moved to (663, 452)
Screenshot: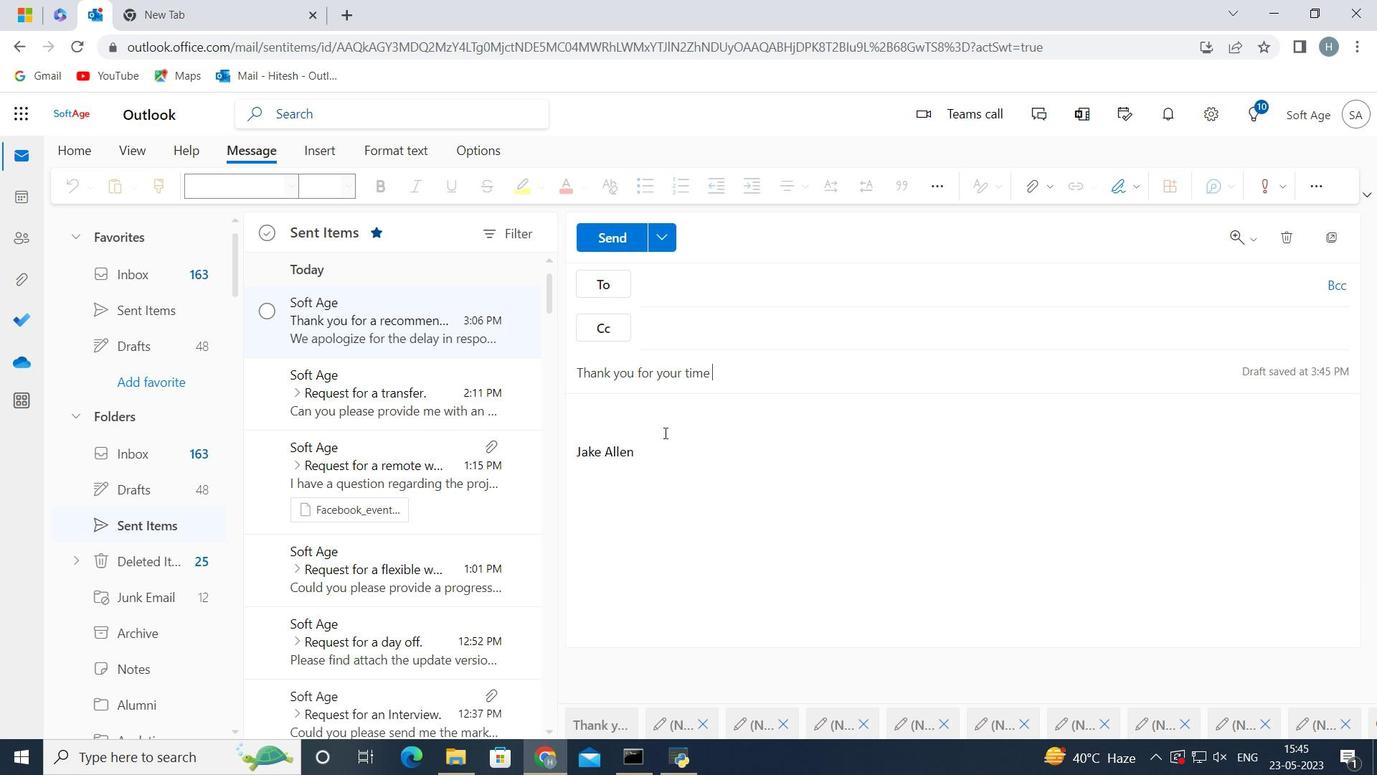 
Action: Mouse pressed left at (663, 452)
Screenshot: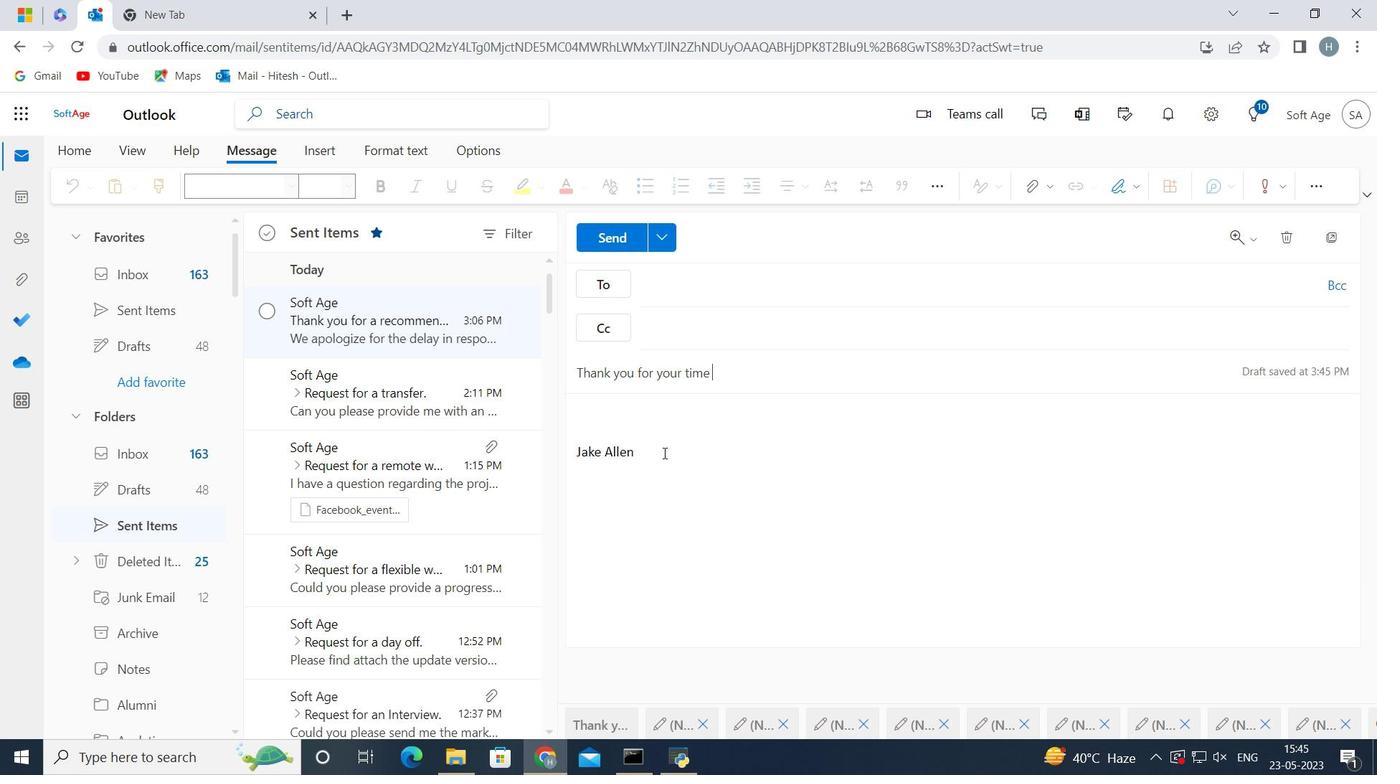 
Action: Key pressed <Key.backspace><Key.backspace><Key.backspace><Key.backspace><Key.backspace><Key.backspace><Key.backspace><Key.backspace><Key.backspace><Key.backspace><Key.backspace><Key.backspace><Key.backspace><Key.backspace><Key.backspace><Key.backspace><Key.backspace><Key.backspace><Key.backspace><Key.backspace><Key.backspace><Key.backspace><Key.backspace><Key.shift>Could<Key.space>you<Key.space>please<Key.space>provide<Key.space>us<Key.space>with<Key.space>the<Key.space>details<Key.space>of<Key.space>the<Key.space>project<Key.space>requirements<Key.space>
Screenshot: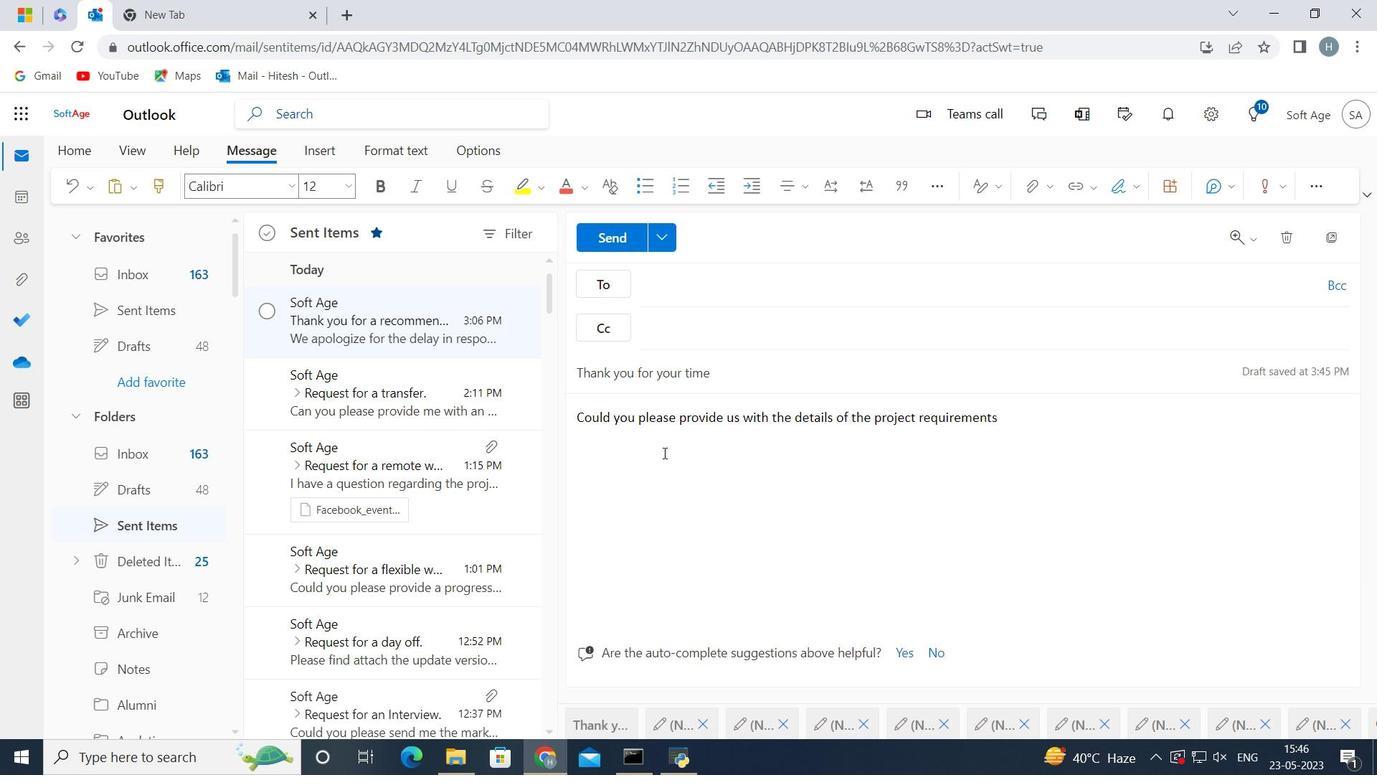 
Action: Mouse moved to (678, 292)
Screenshot: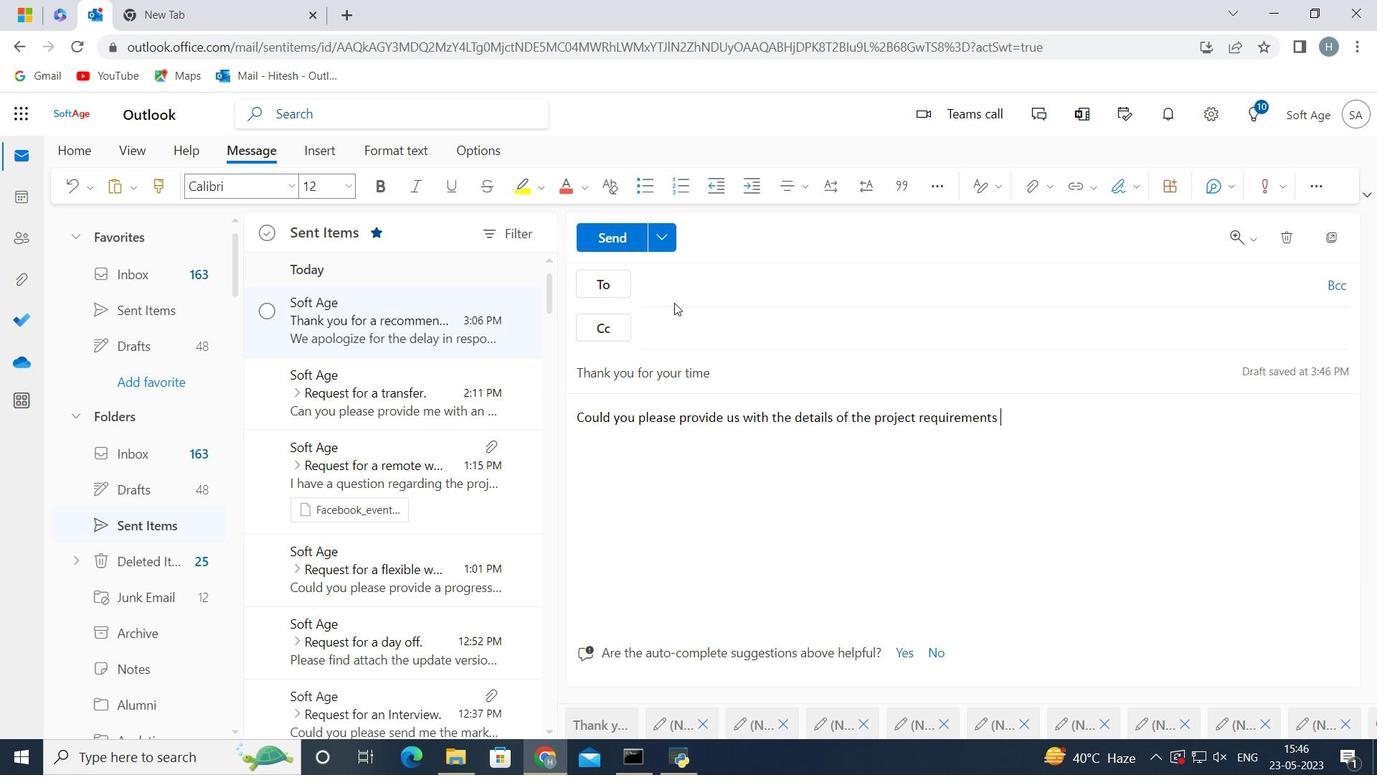 
Action: Mouse pressed left at (678, 292)
Screenshot: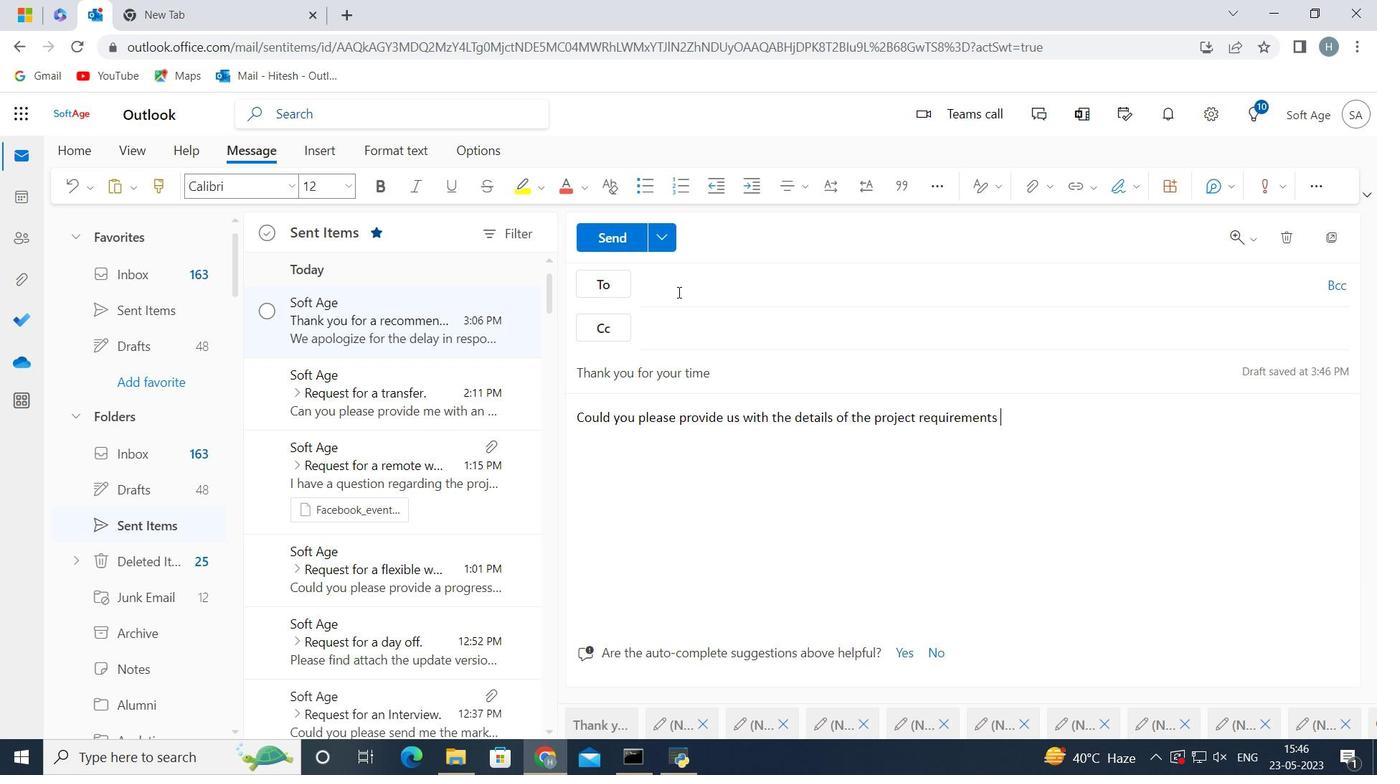 
Action: Key pressed softage.9<Key.shift><Key.shift>@softage.net
Screenshot: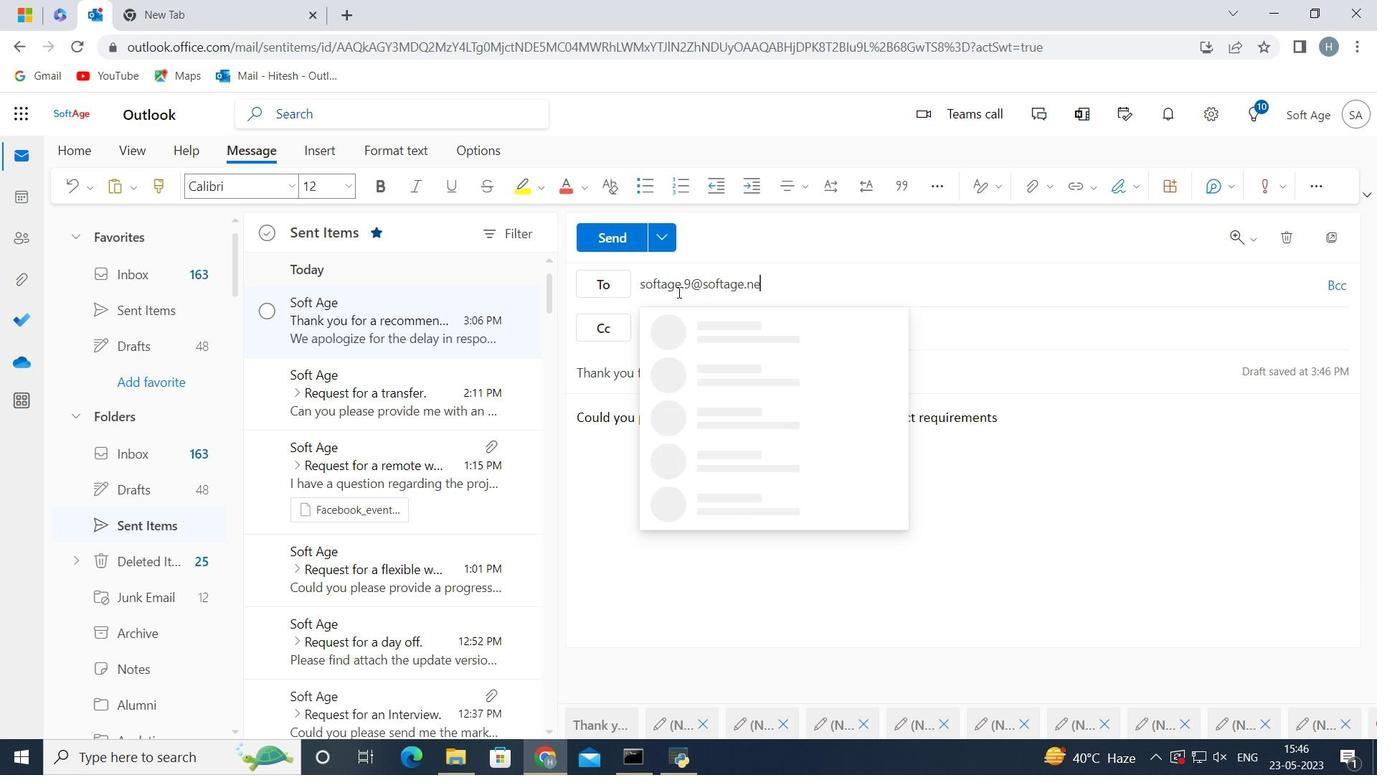 
Action: Mouse moved to (743, 322)
Screenshot: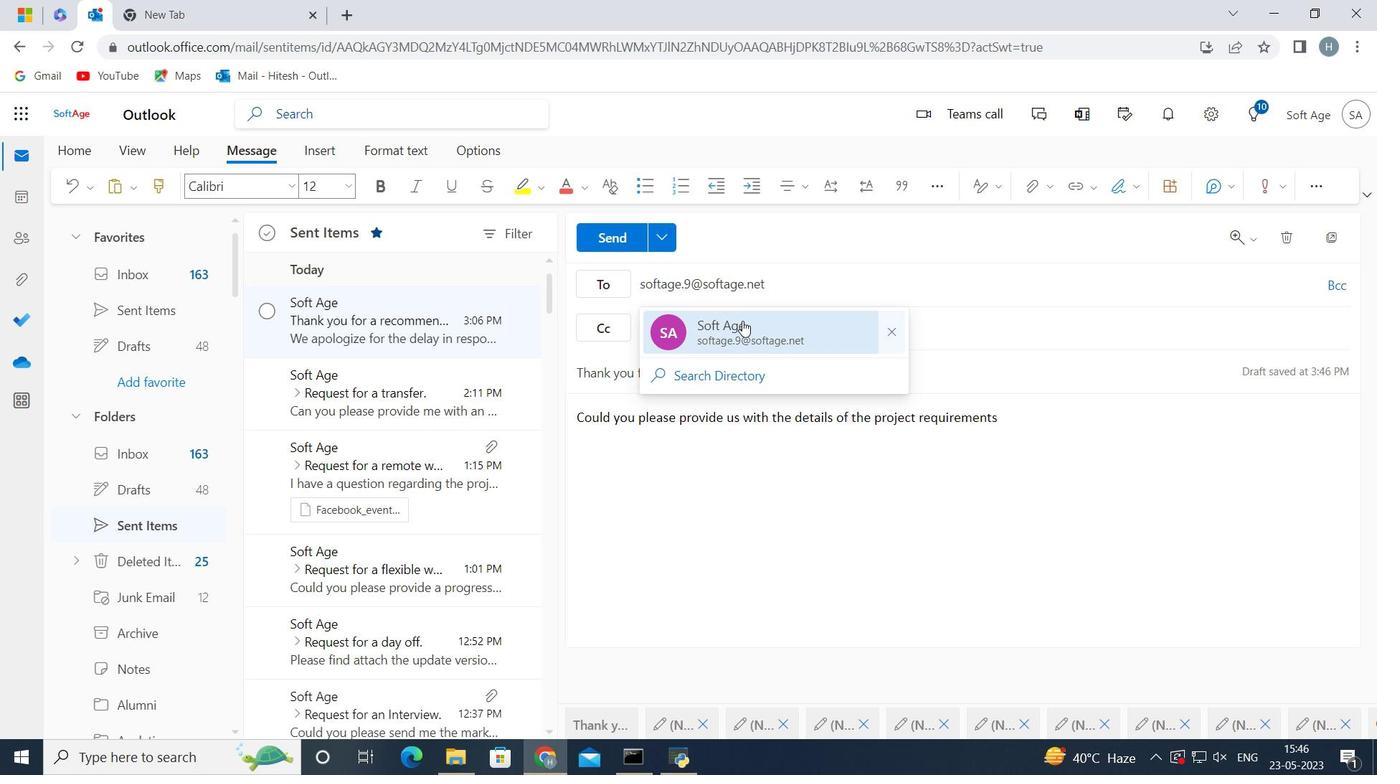 
Action: Mouse pressed left at (743, 322)
Screenshot: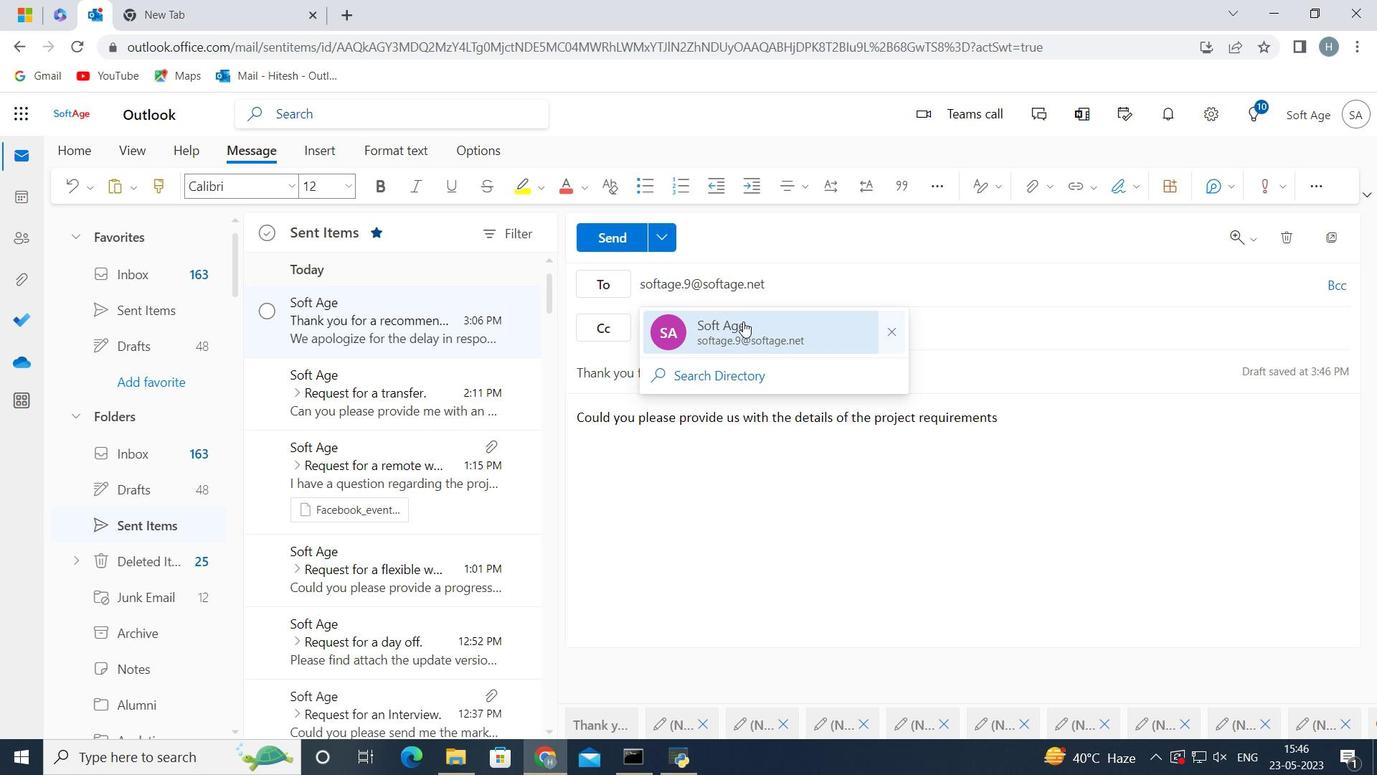 
Action: Mouse moved to (615, 240)
Screenshot: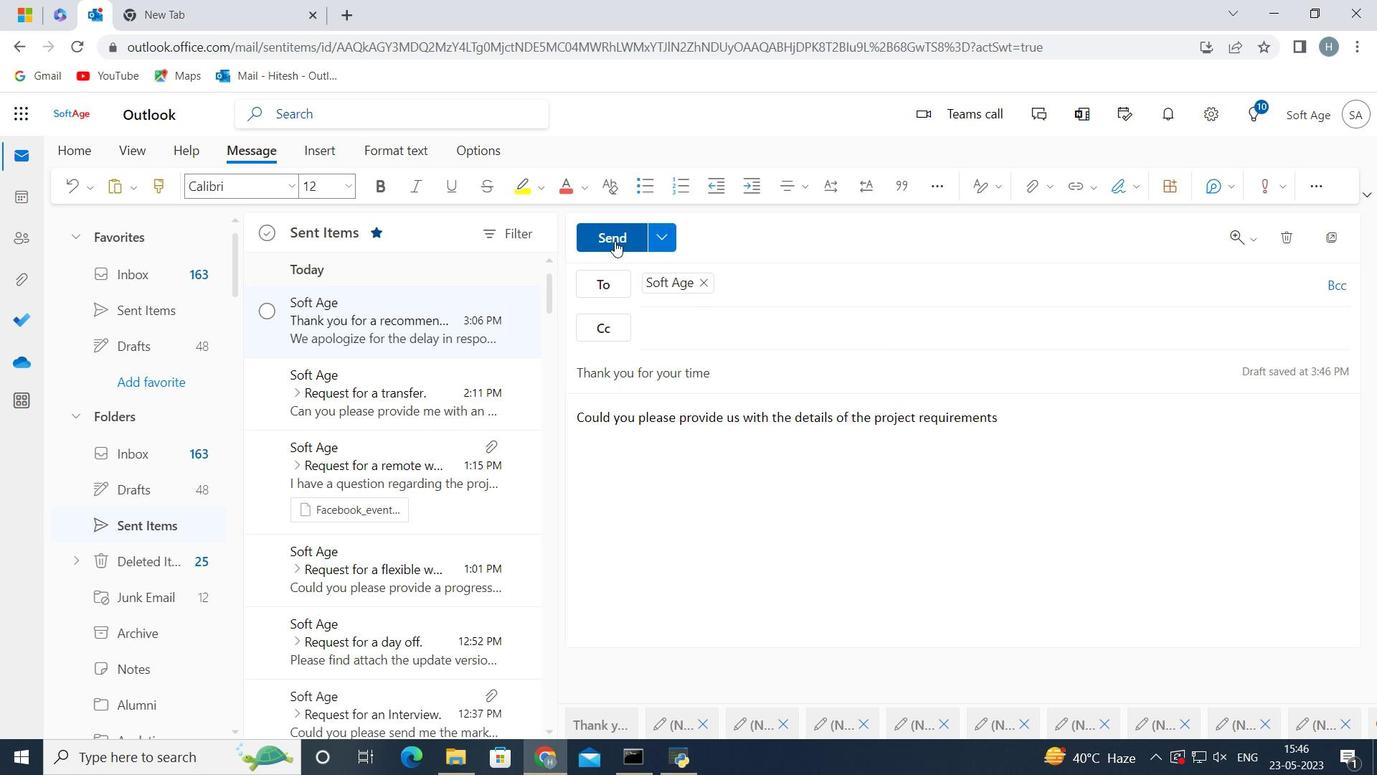 
Action: Mouse pressed left at (615, 240)
Screenshot: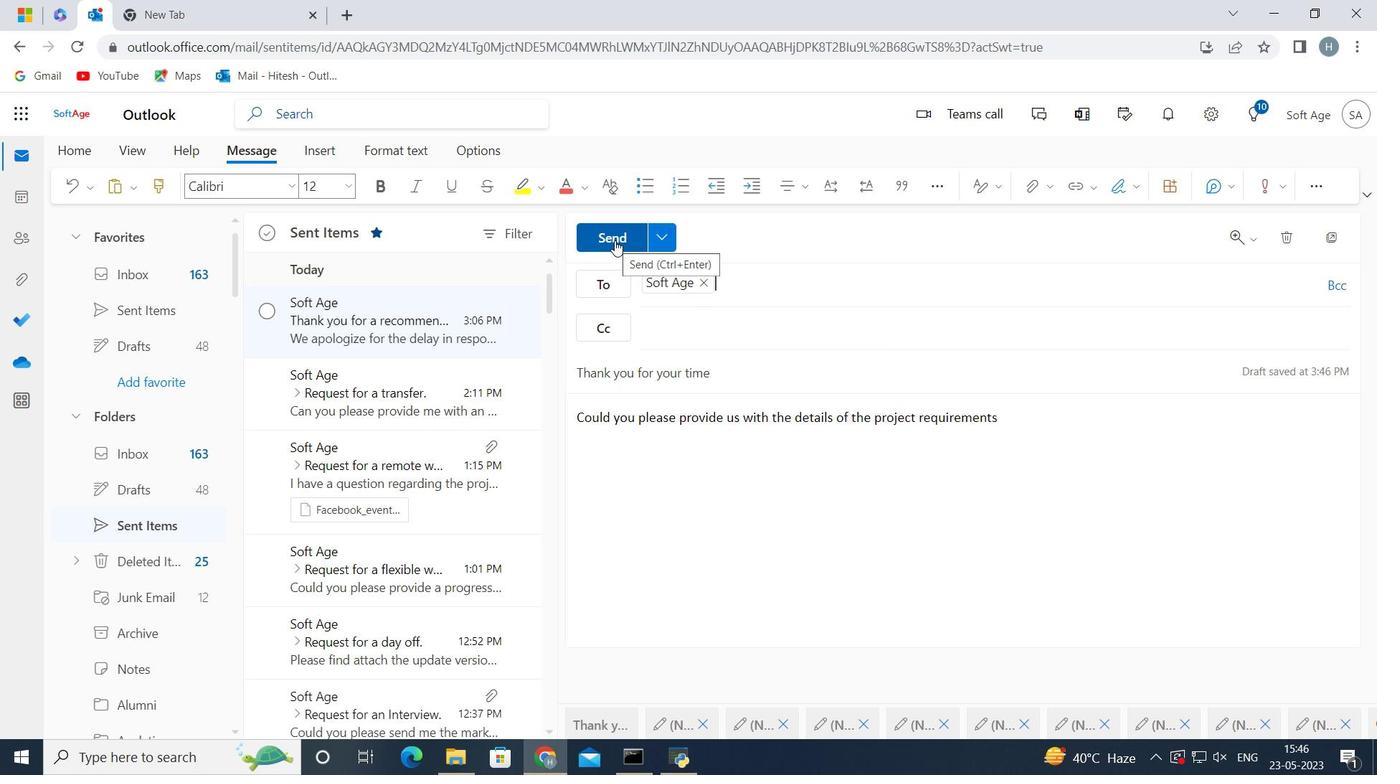 
Action: Mouse moved to (397, 327)
Screenshot: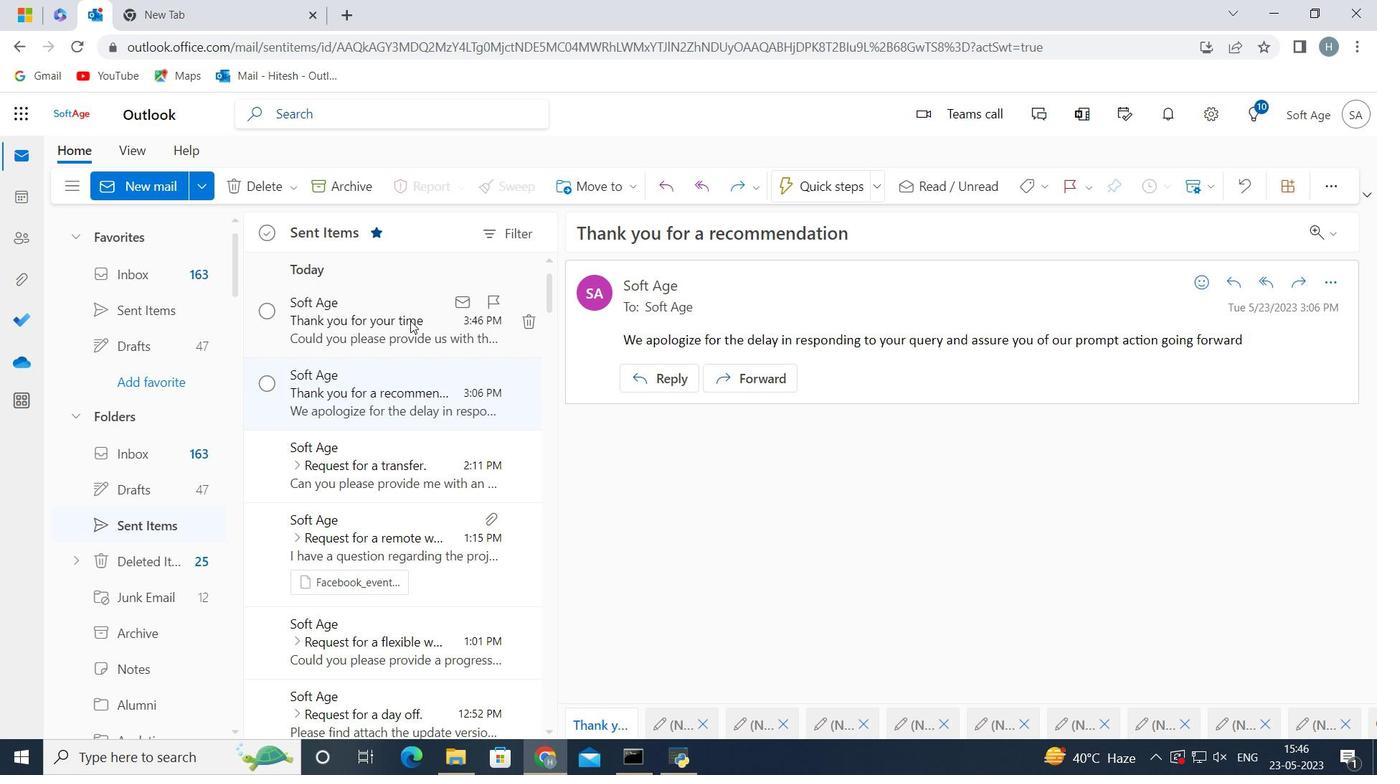 
Action: Mouse pressed left at (397, 327)
Screenshot: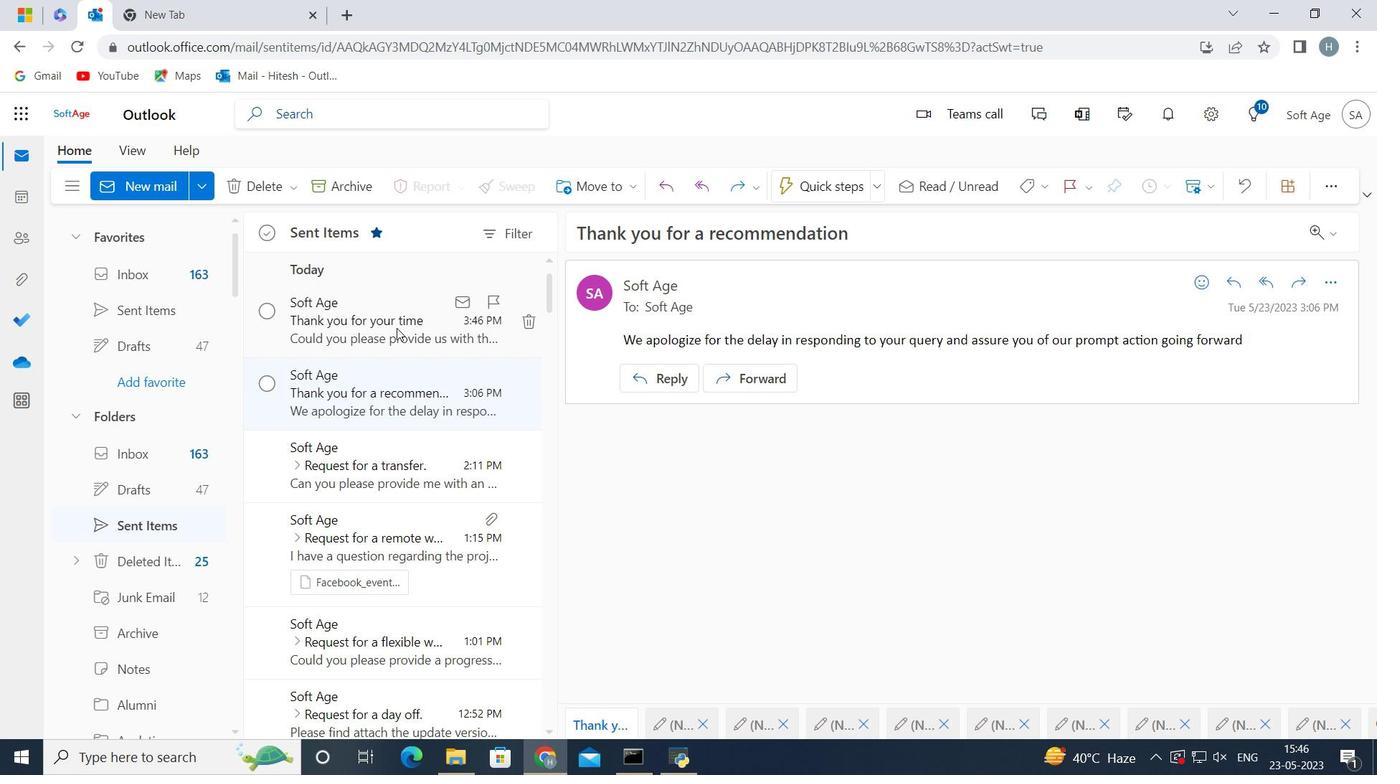 
Action: Mouse moved to (590, 189)
Screenshot: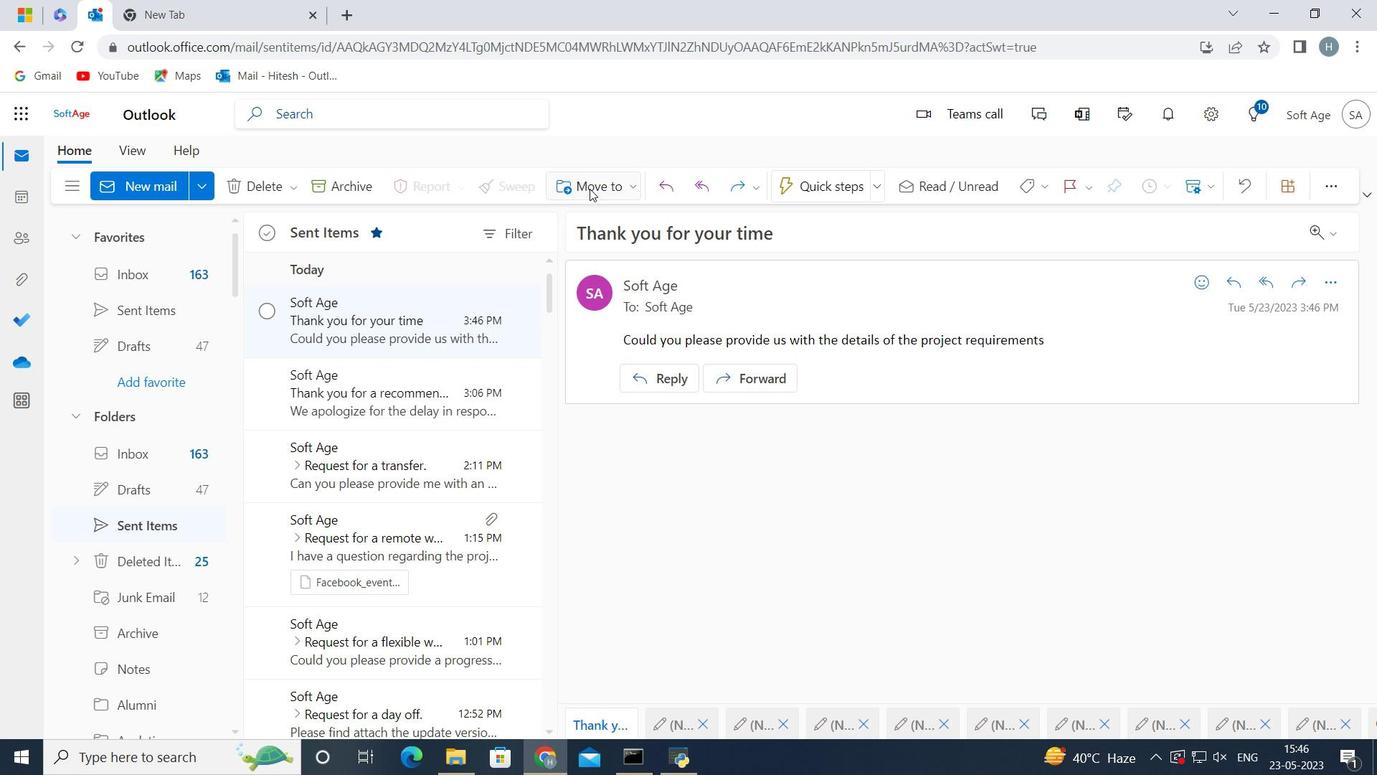 
Action: Mouse pressed left at (590, 189)
Screenshot: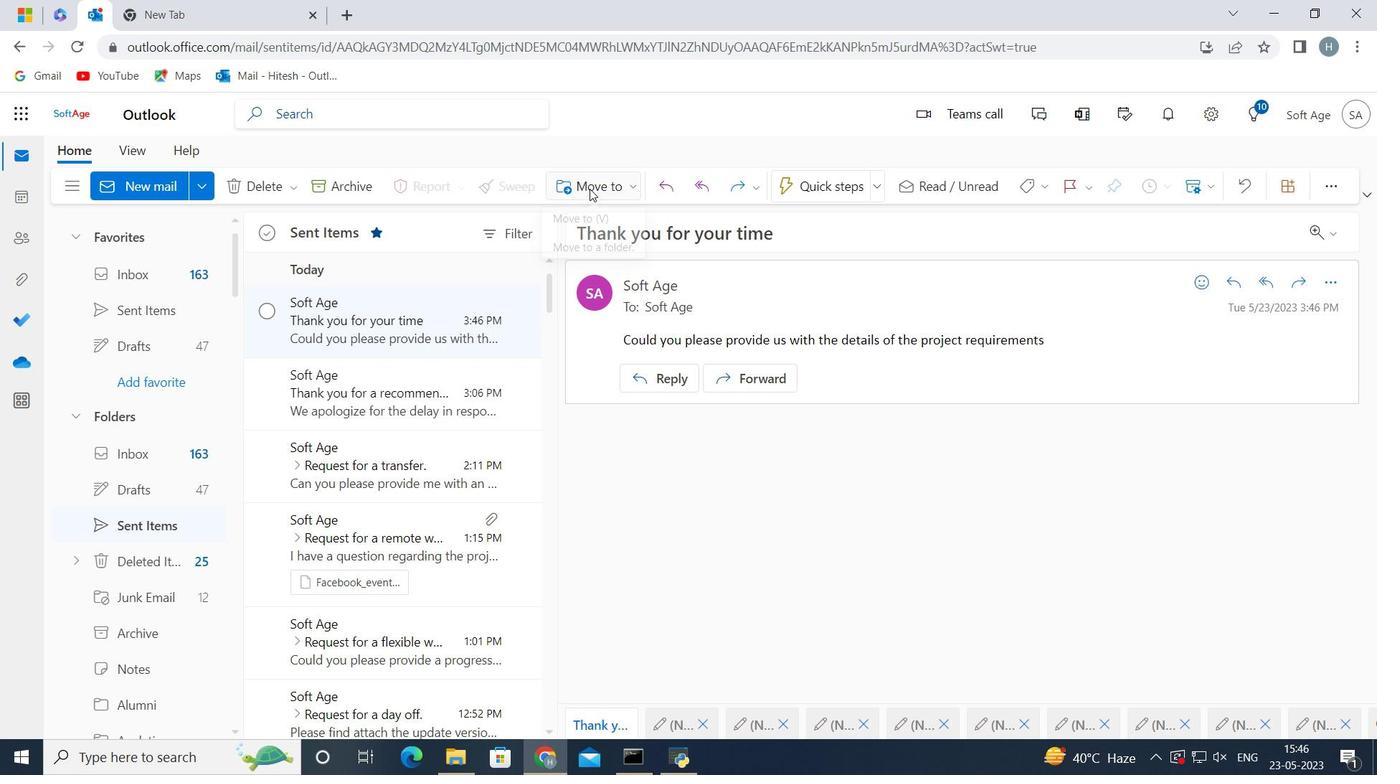 
Action: Mouse moved to (612, 216)
Screenshot: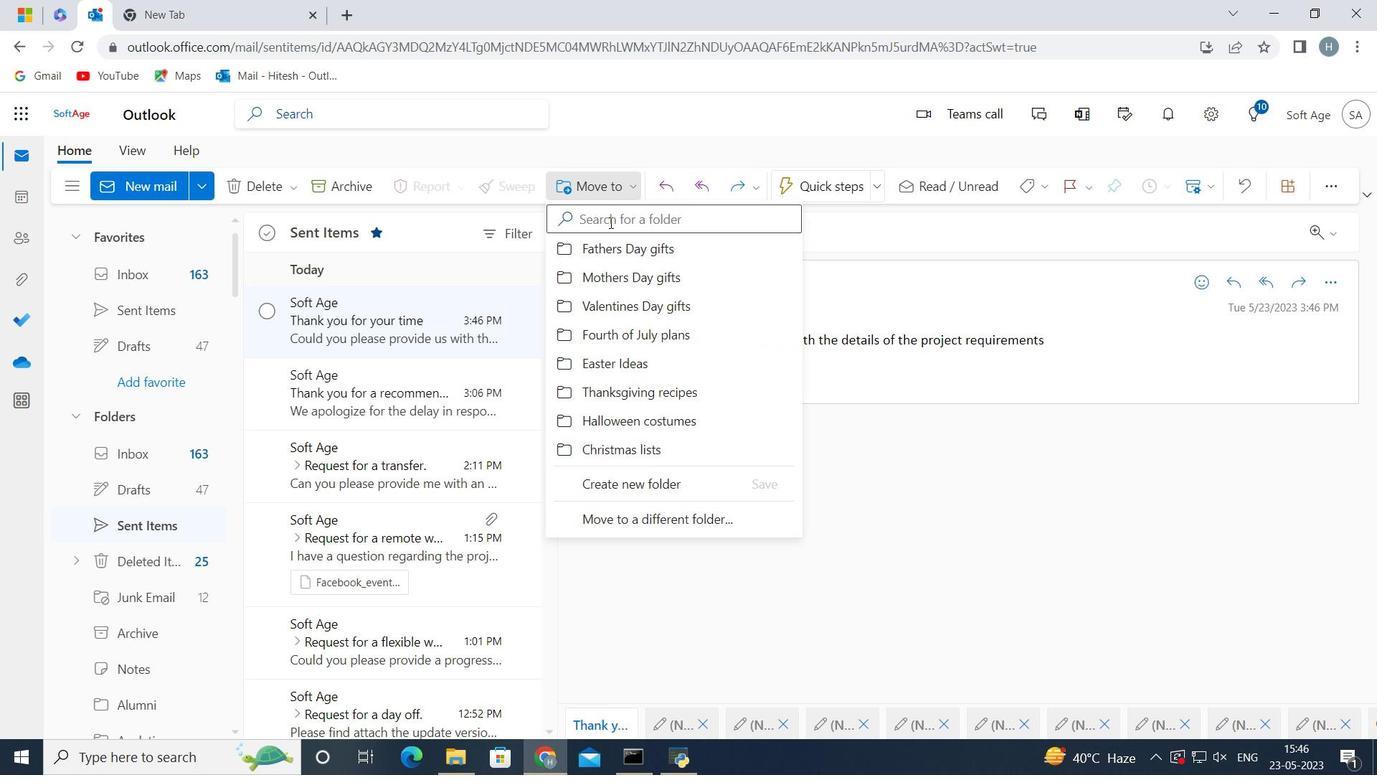 
Action: Mouse pressed left at (612, 216)
Screenshot: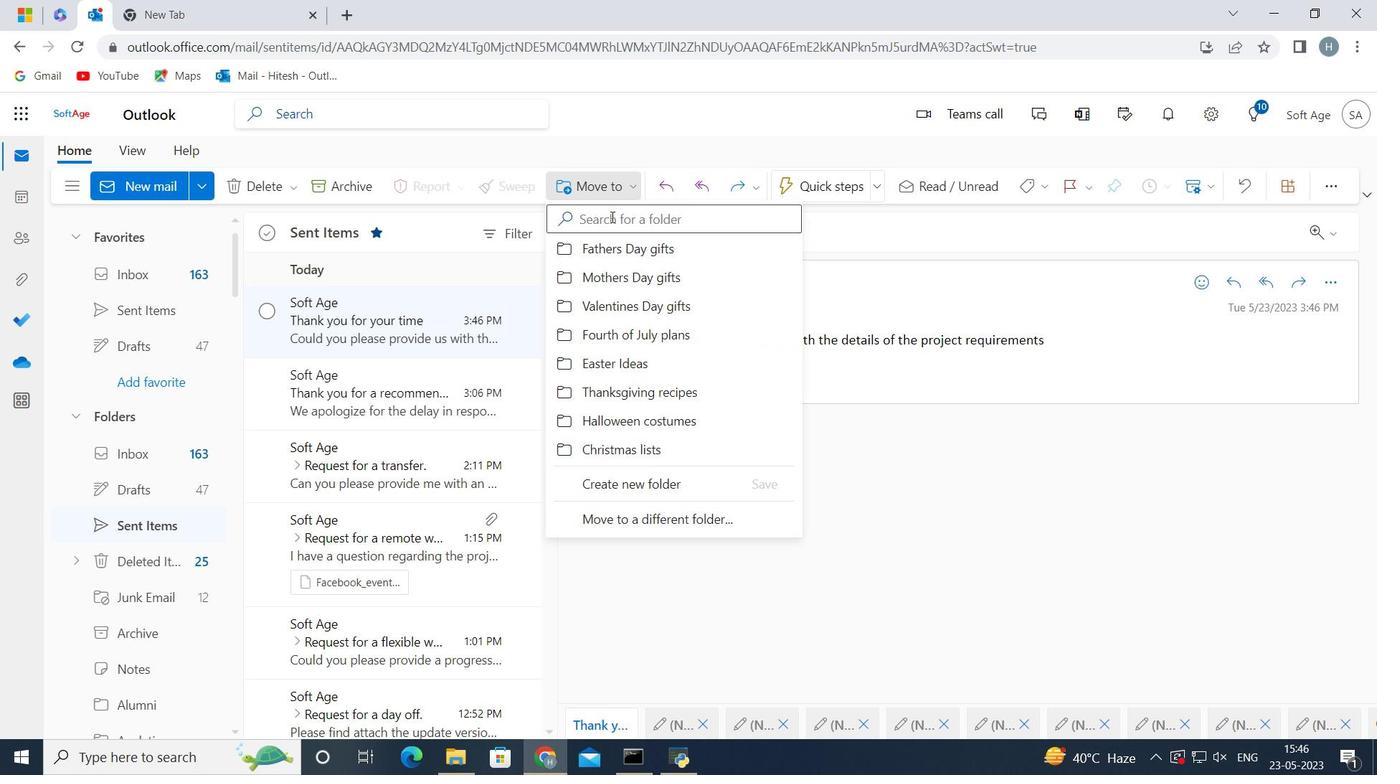 
Action: Key pressed <Key.shift>Educati
Screenshot: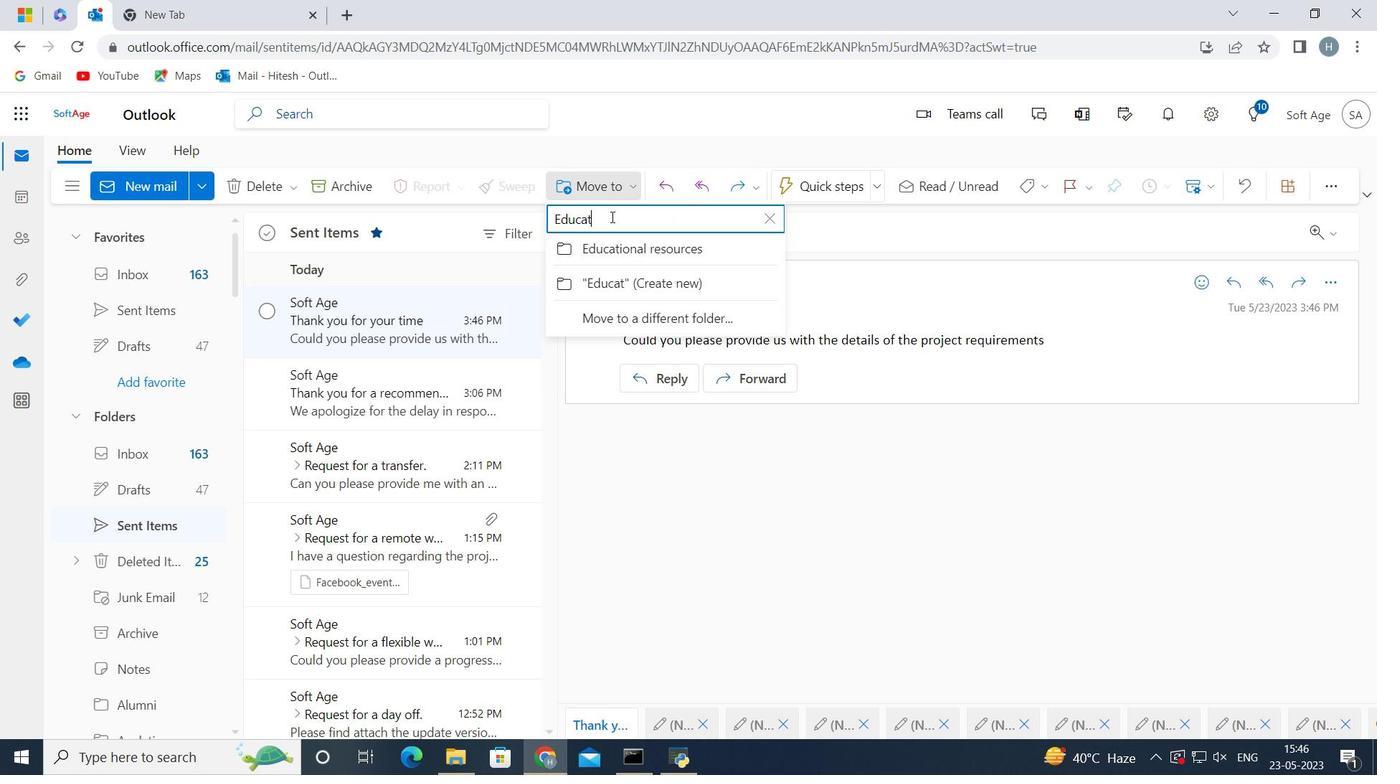 
Action: Mouse moved to (564, 245)
Screenshot: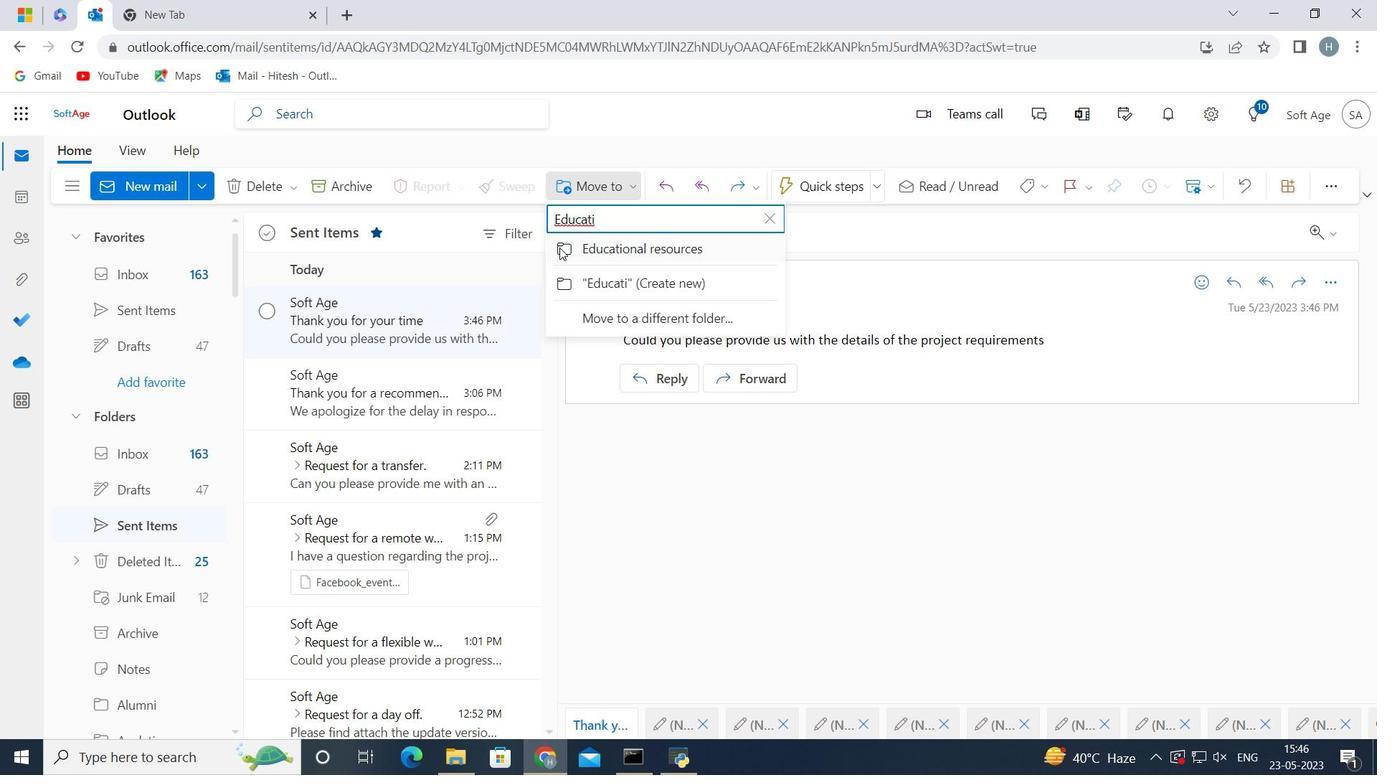 
Action: Mouse pressed left at (564, 245)
Screenshot: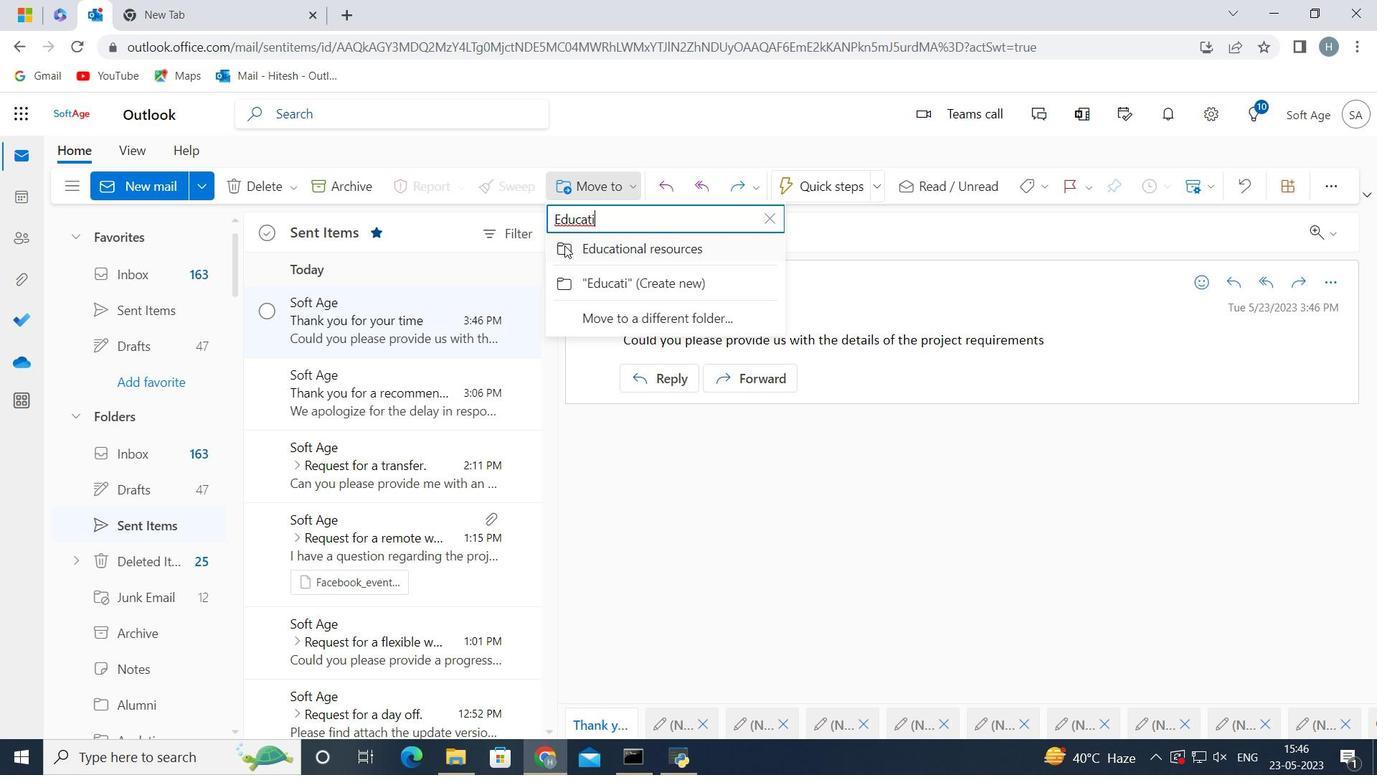 
Action: Mouse moved to (622, 415)
Screenshot: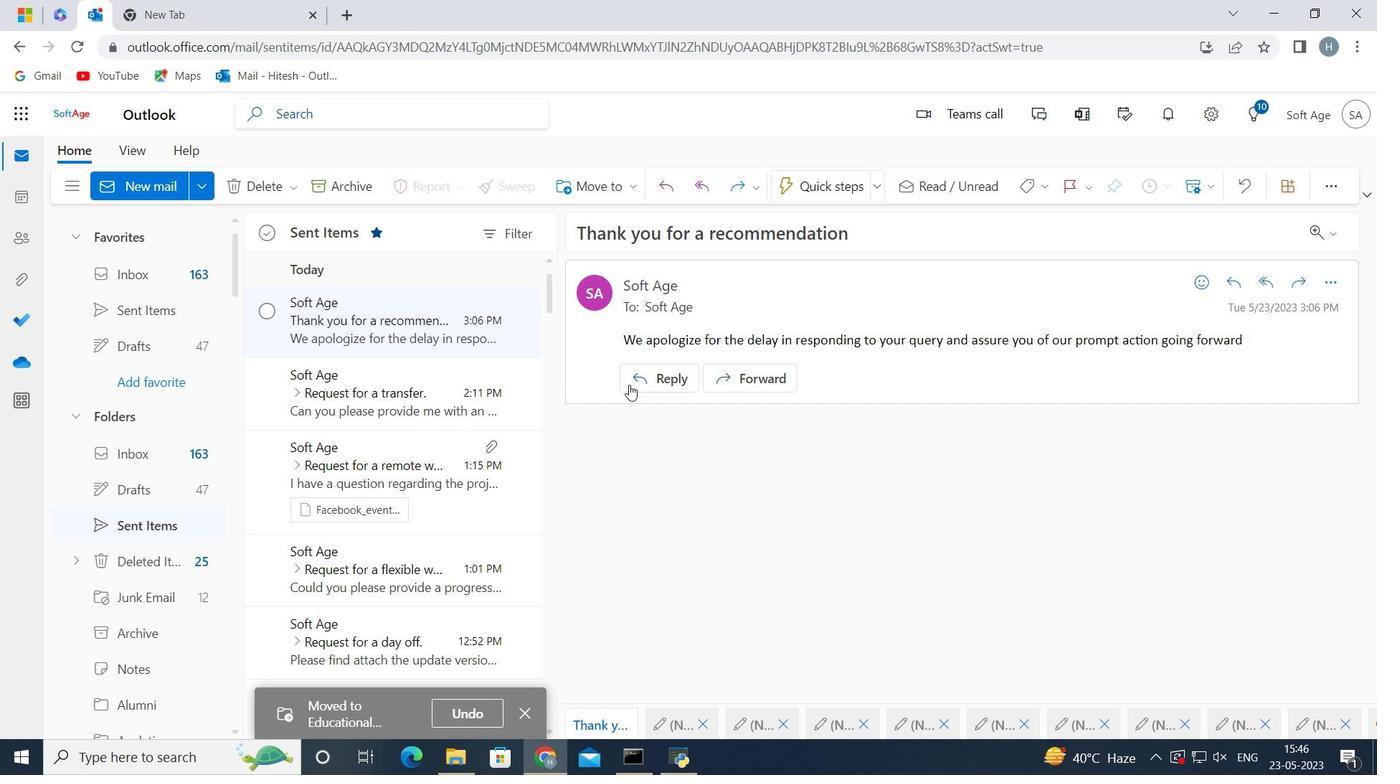 
